 Task: Check the sale-to-list ratio of 2 full bathrooms in the last 1 year.
Action: Mouse moved to (1130, 249)
Screenshot: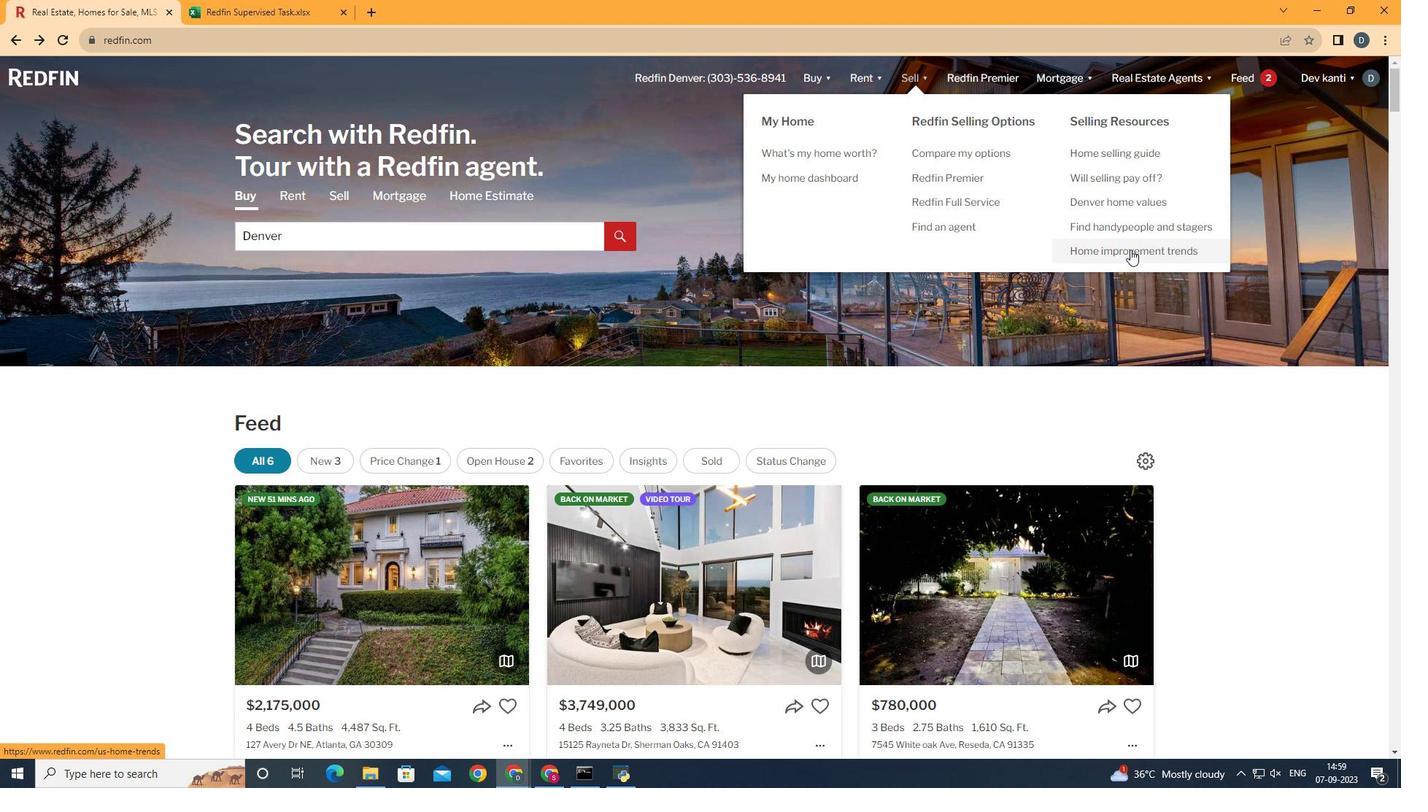 
Action: Mouse pressed left at (1130, 249)
Screenshot: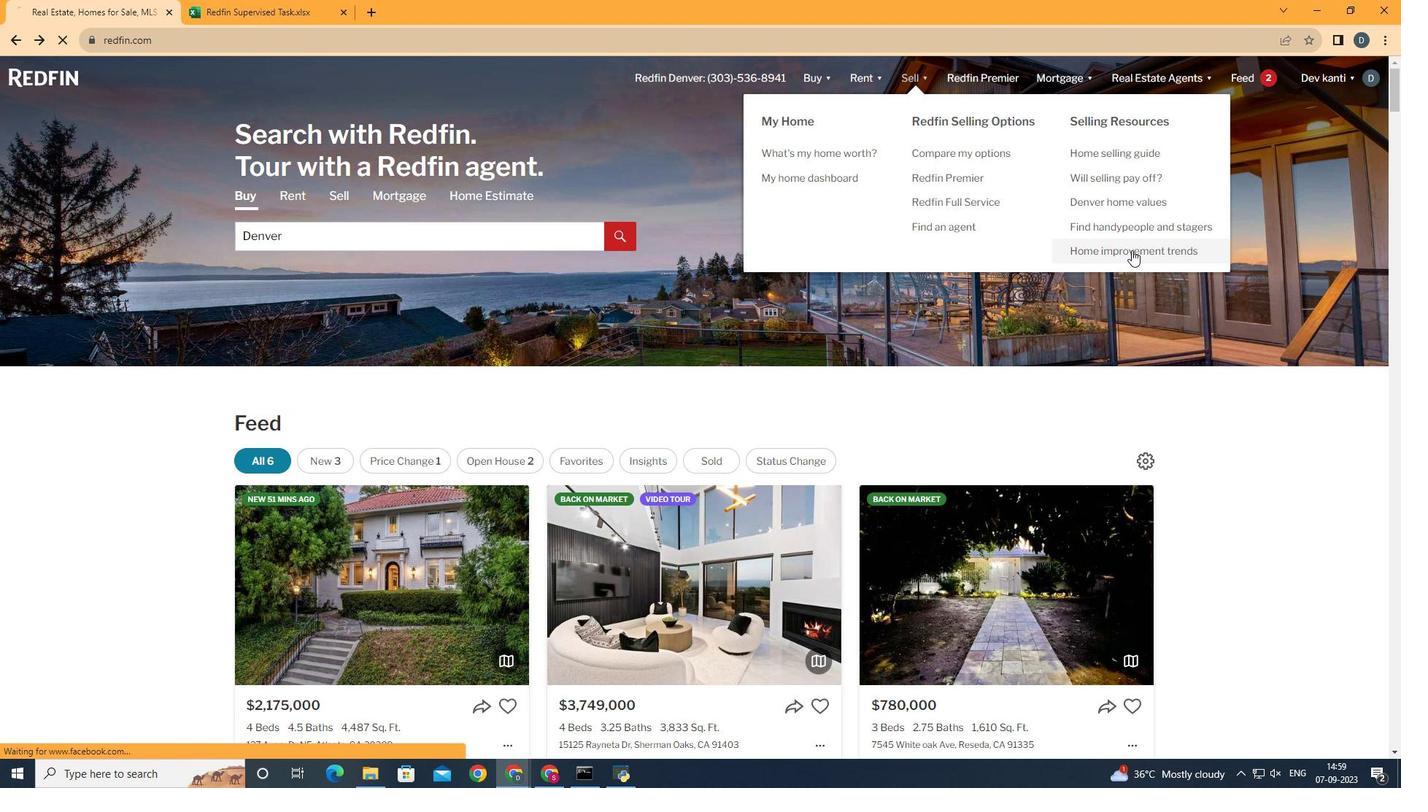 
Action: Mouse moved to (351, 278)
Screenshot: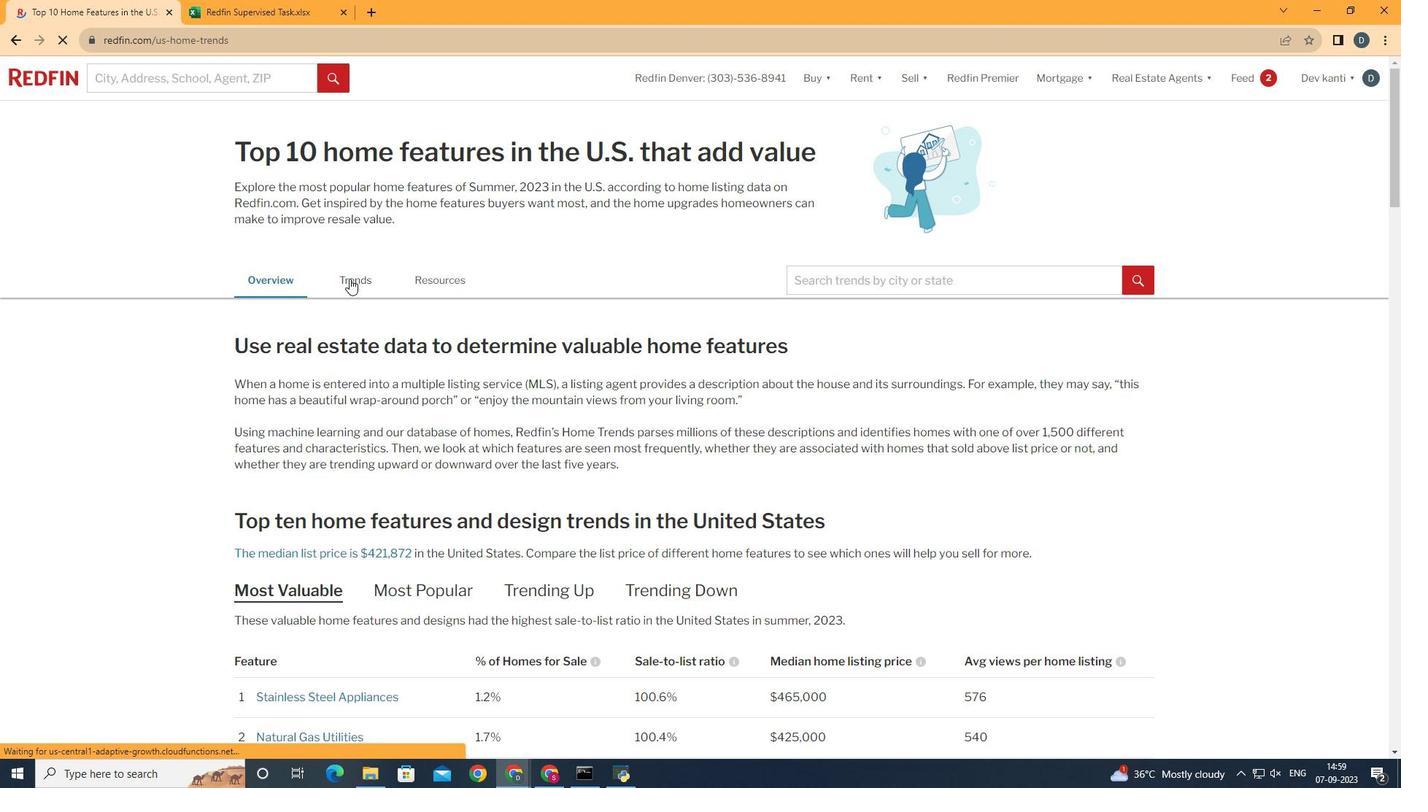 
Action: Mouse pressed left at (351, 278)
Screenshot: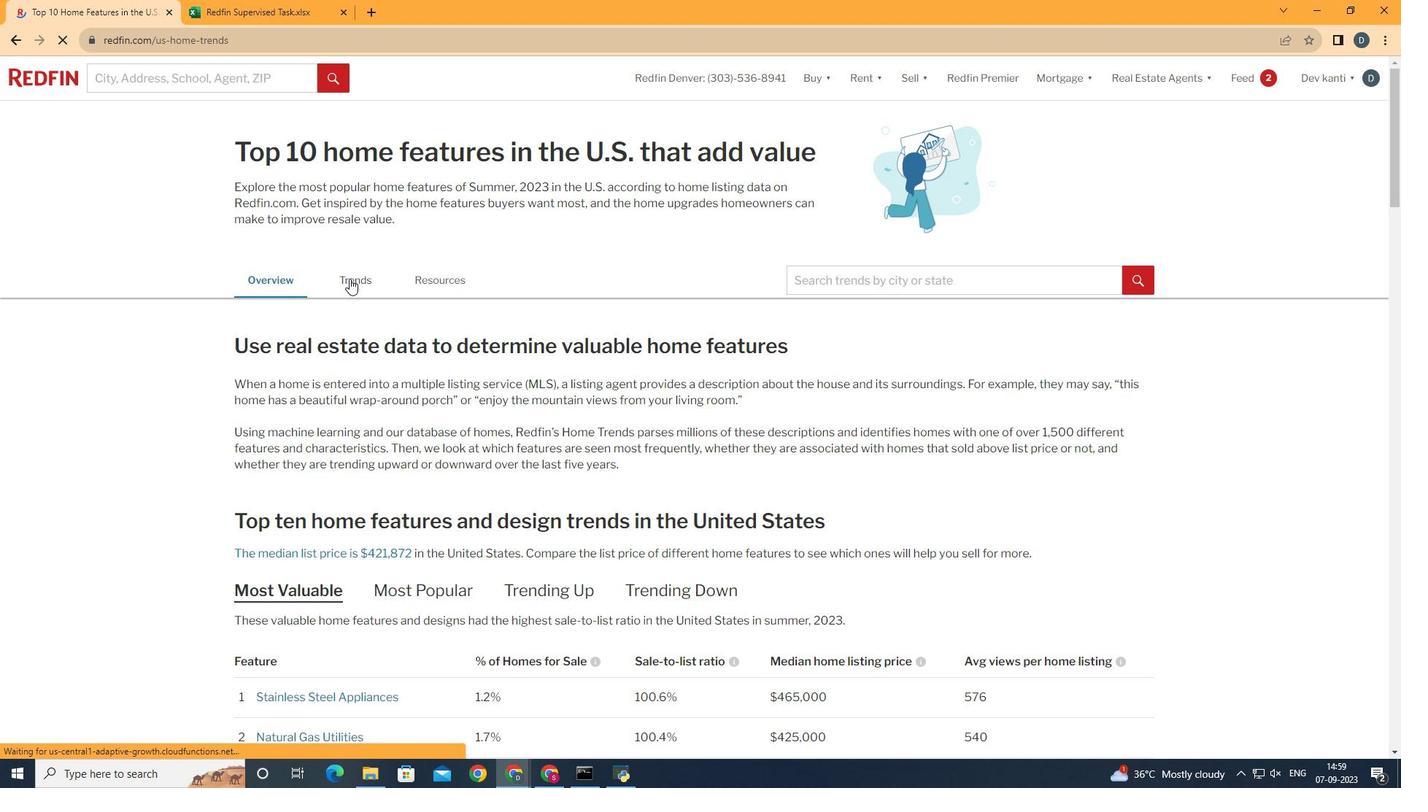 
Action: Mouse moved to (447, 356)
Screenshot: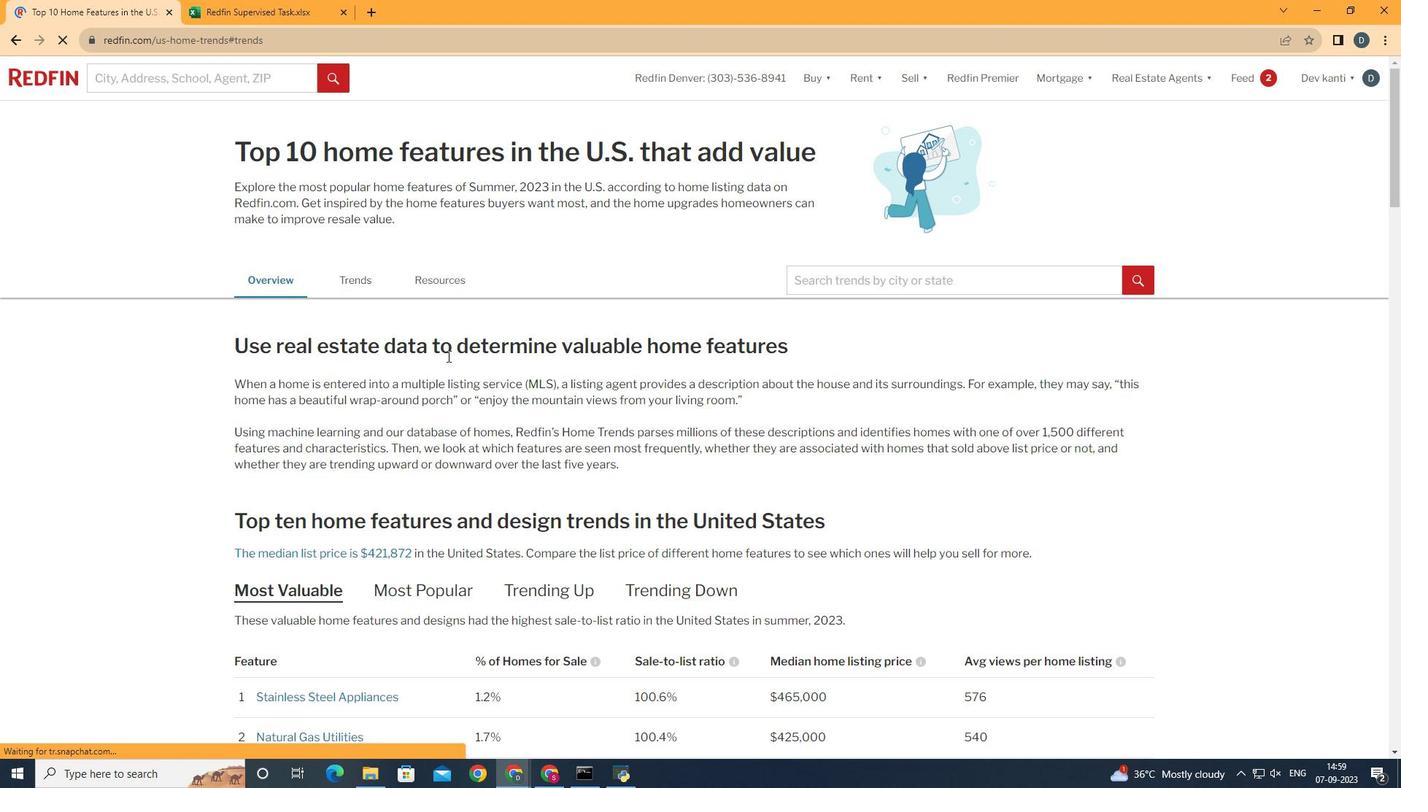 
Action: Mouse scrolled (447, 355) with delta (0, 0)
Screenshot: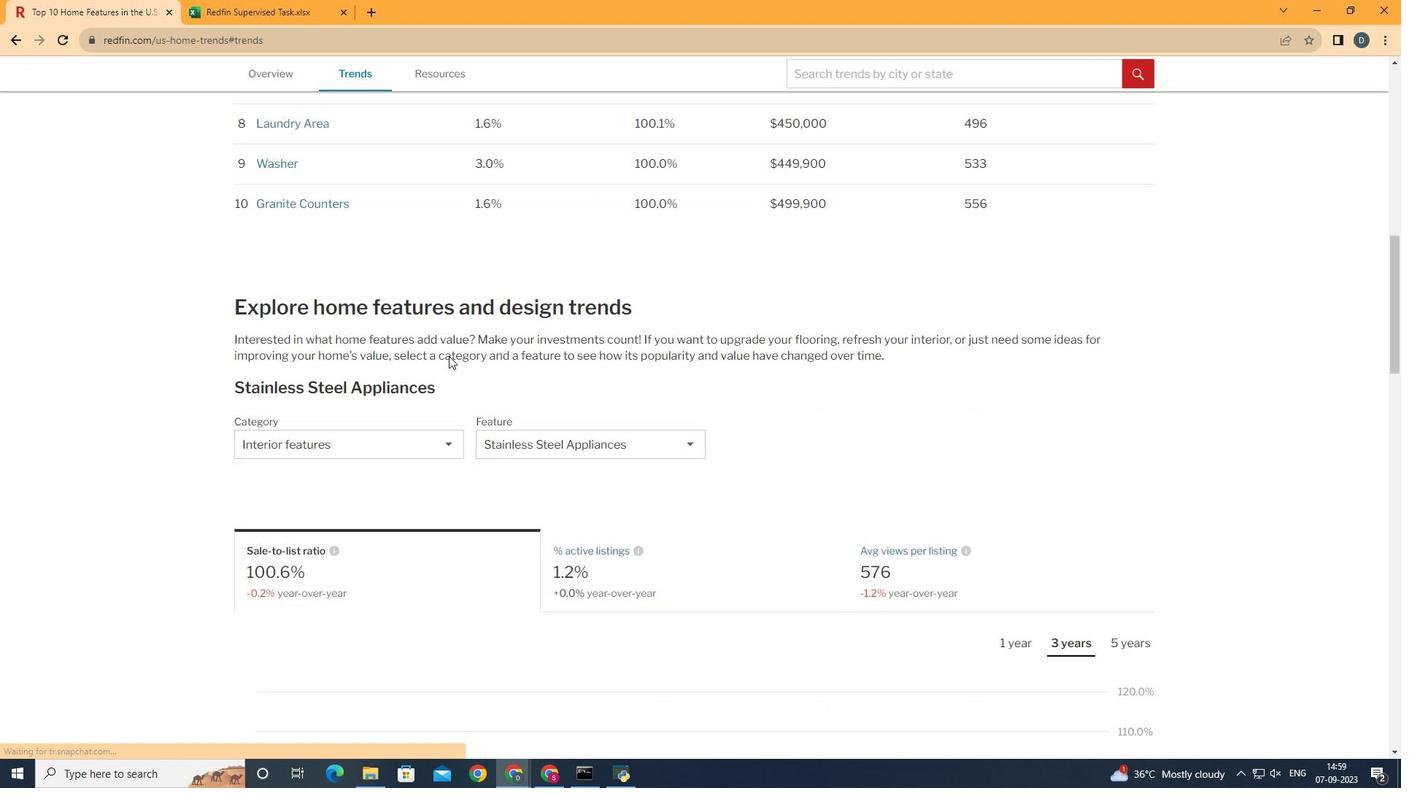 
Action: Mouse scrolled (447, 355) with delta (0, 0)
Screenshot: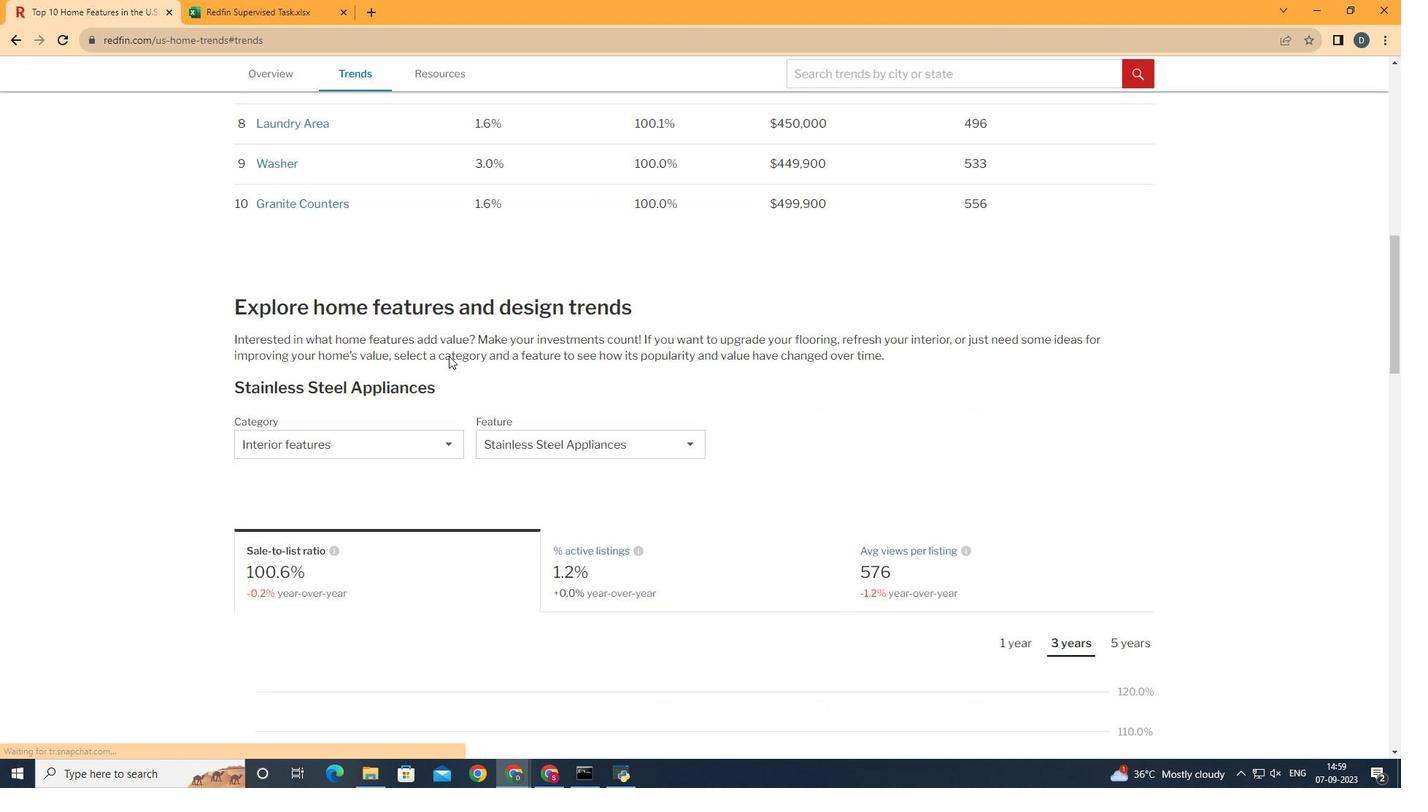 
Action: Mouse scrolled (447, 355) with delta (0, 0)
Screenshot: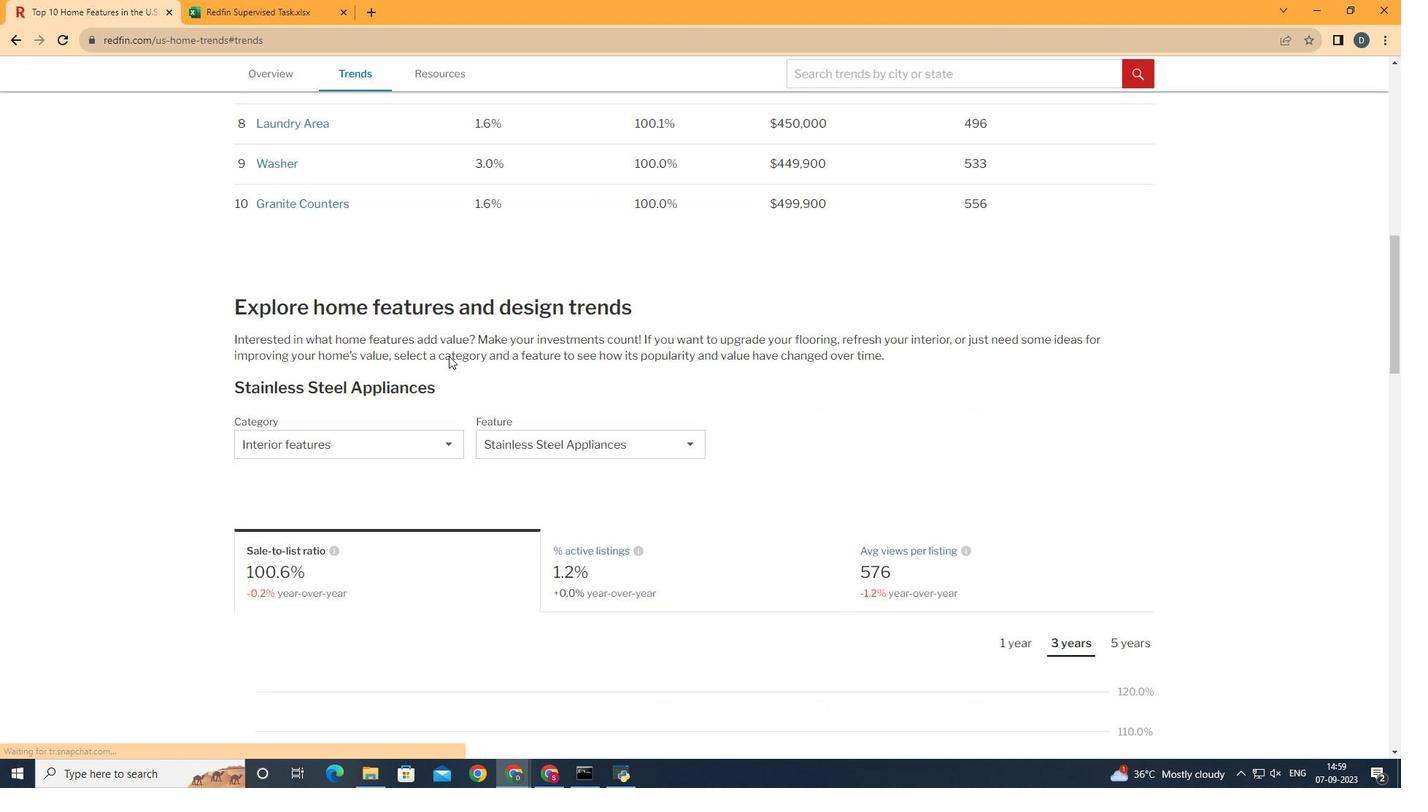 
Action: Mouse scrolled (447, 355) with delta (0, 0)
Screenshot: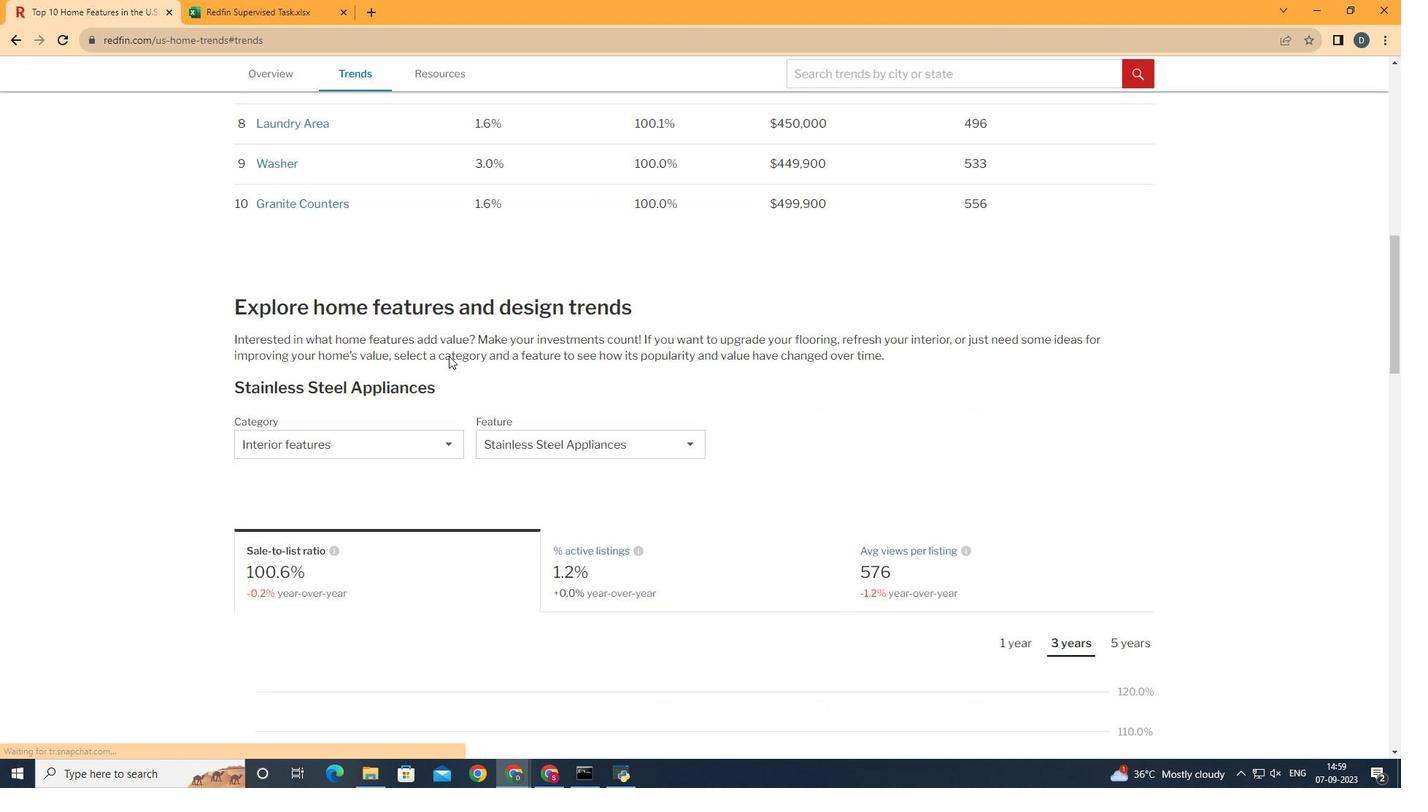
Action: Mouse scrolled (447, 355) with delta (0, 0)
Screenshot: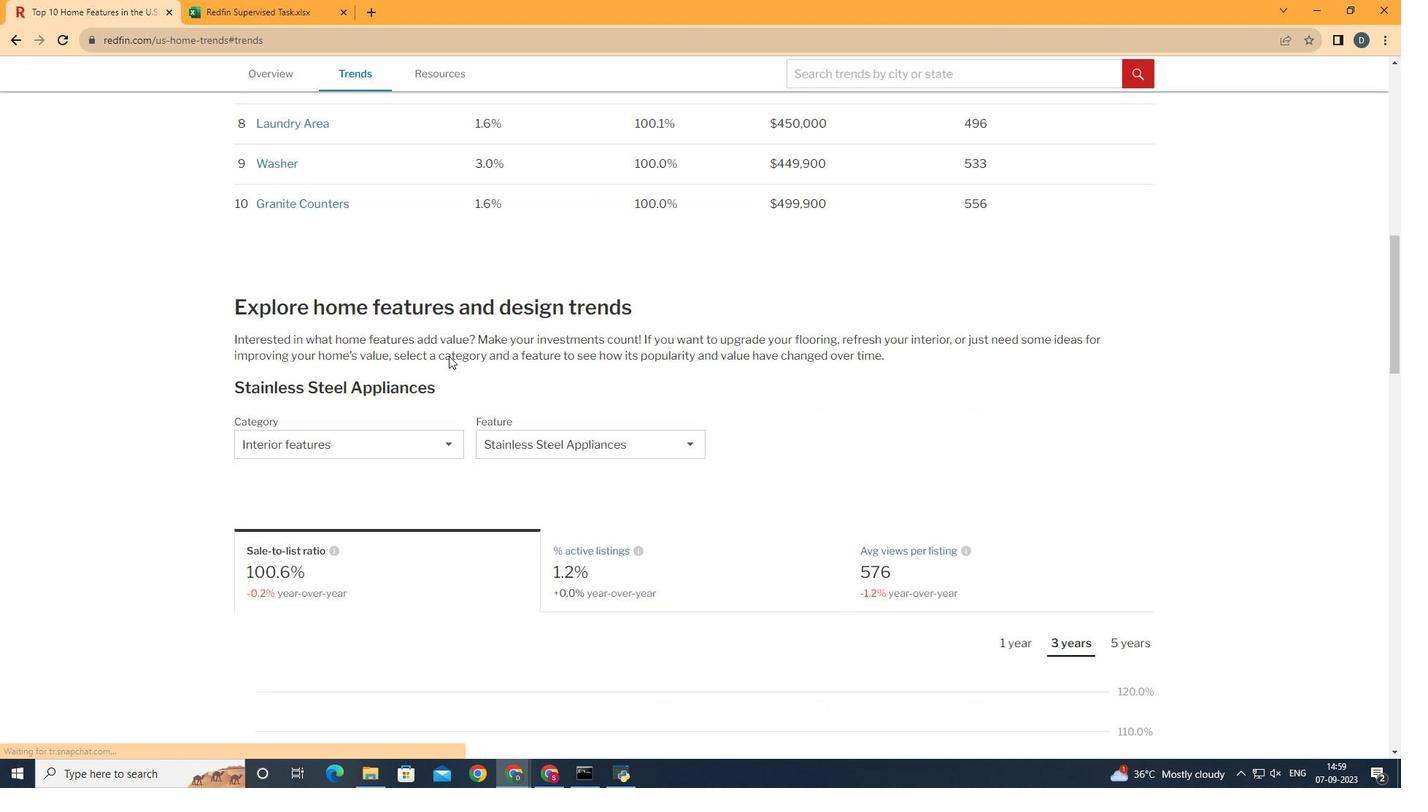 
Action: Mouse moved to (448, 356)
Screenshot: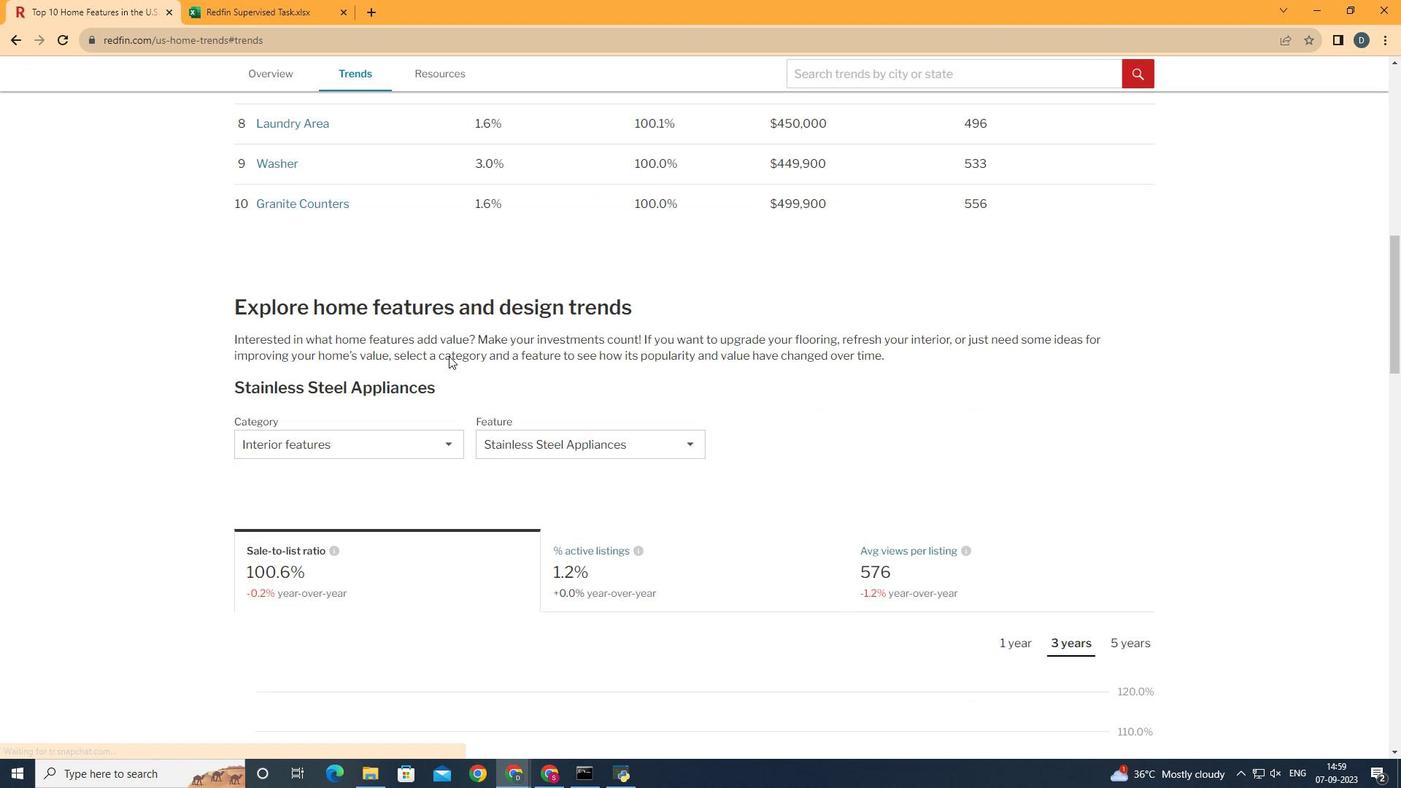 
Action: Mouse scrolled (448, 355) with delta (0, 0)
Screenshot: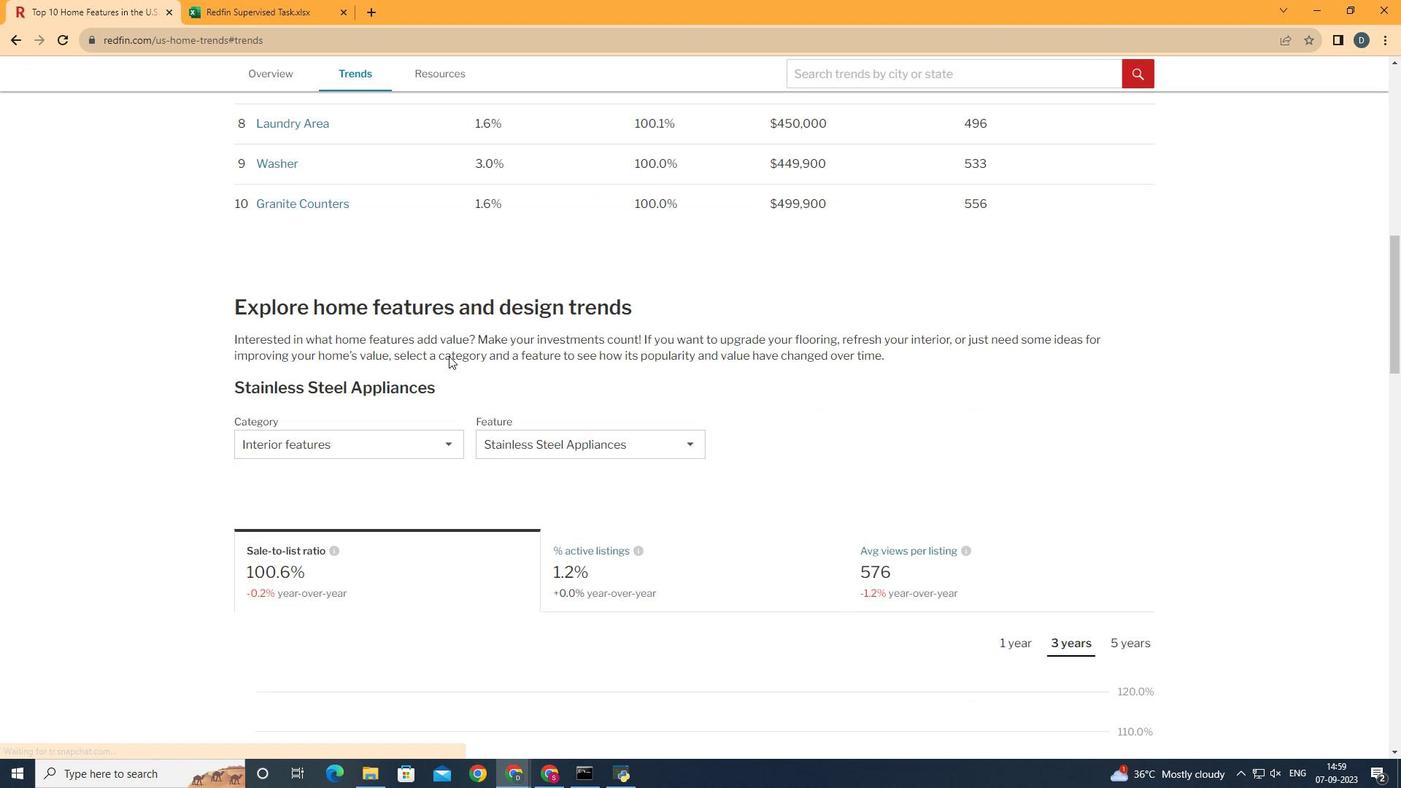 
Action: Mouse moved to (402, 440)
Screenshot: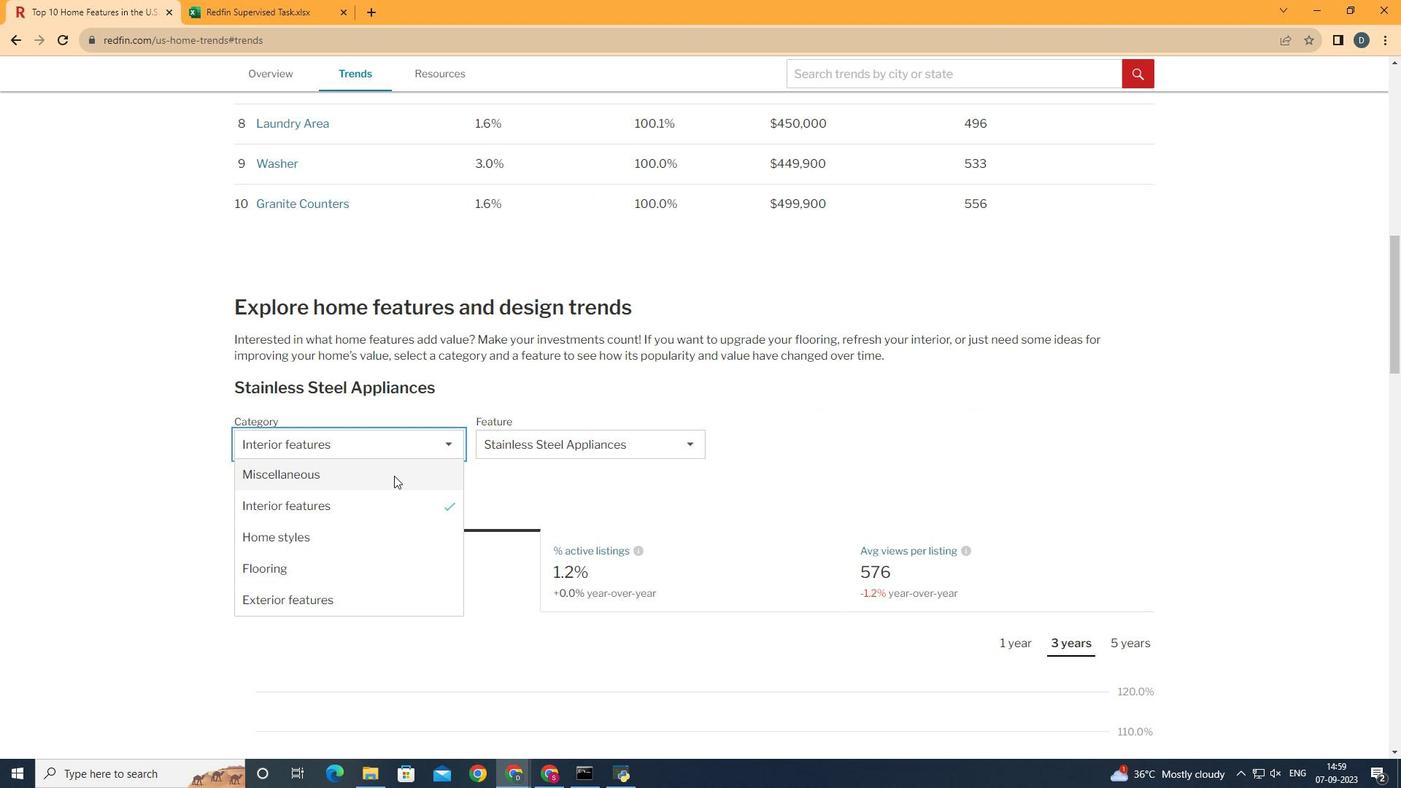 
Action: Mouse pressed left at (402, 440)
Screenshot: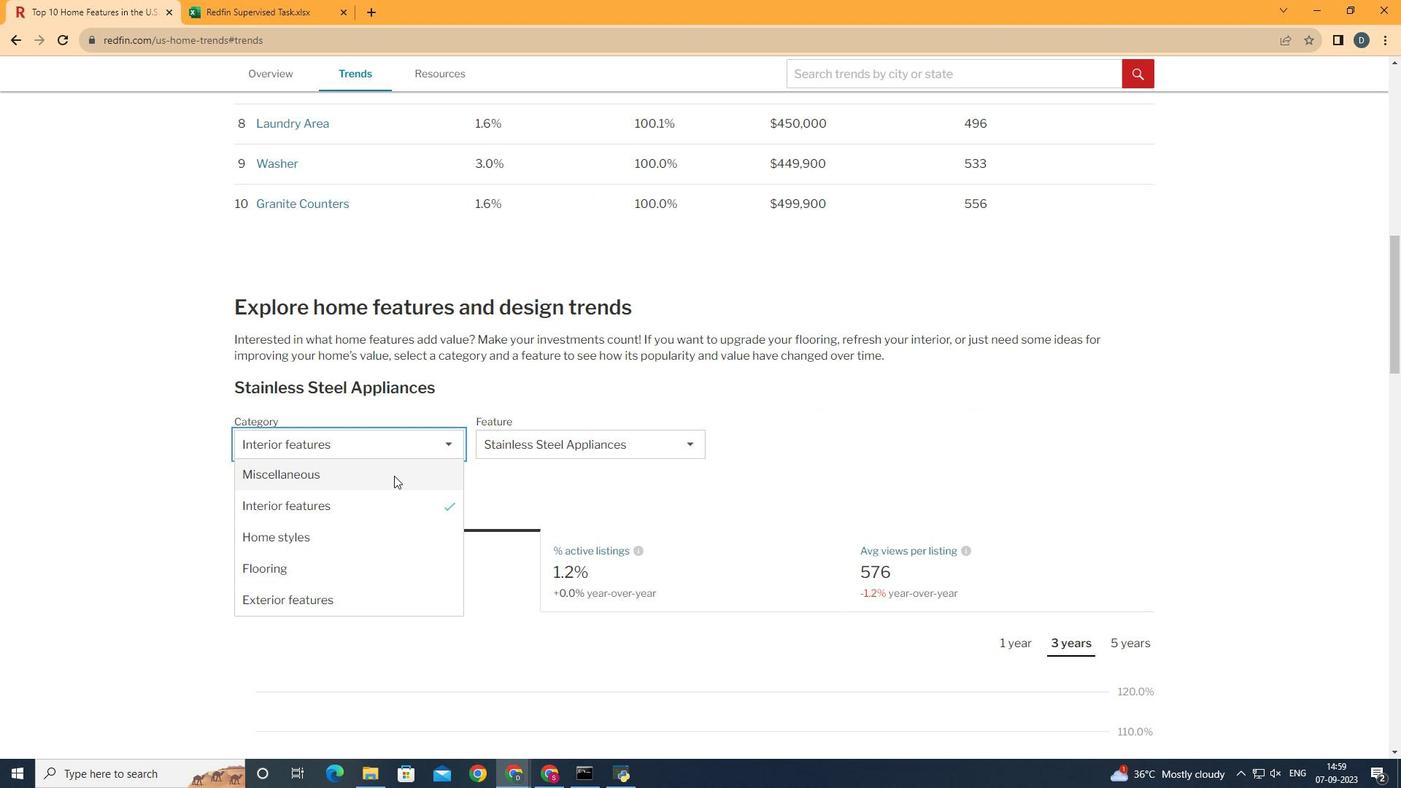 
Action: Mouse moved to (383, 515)
Screenshot: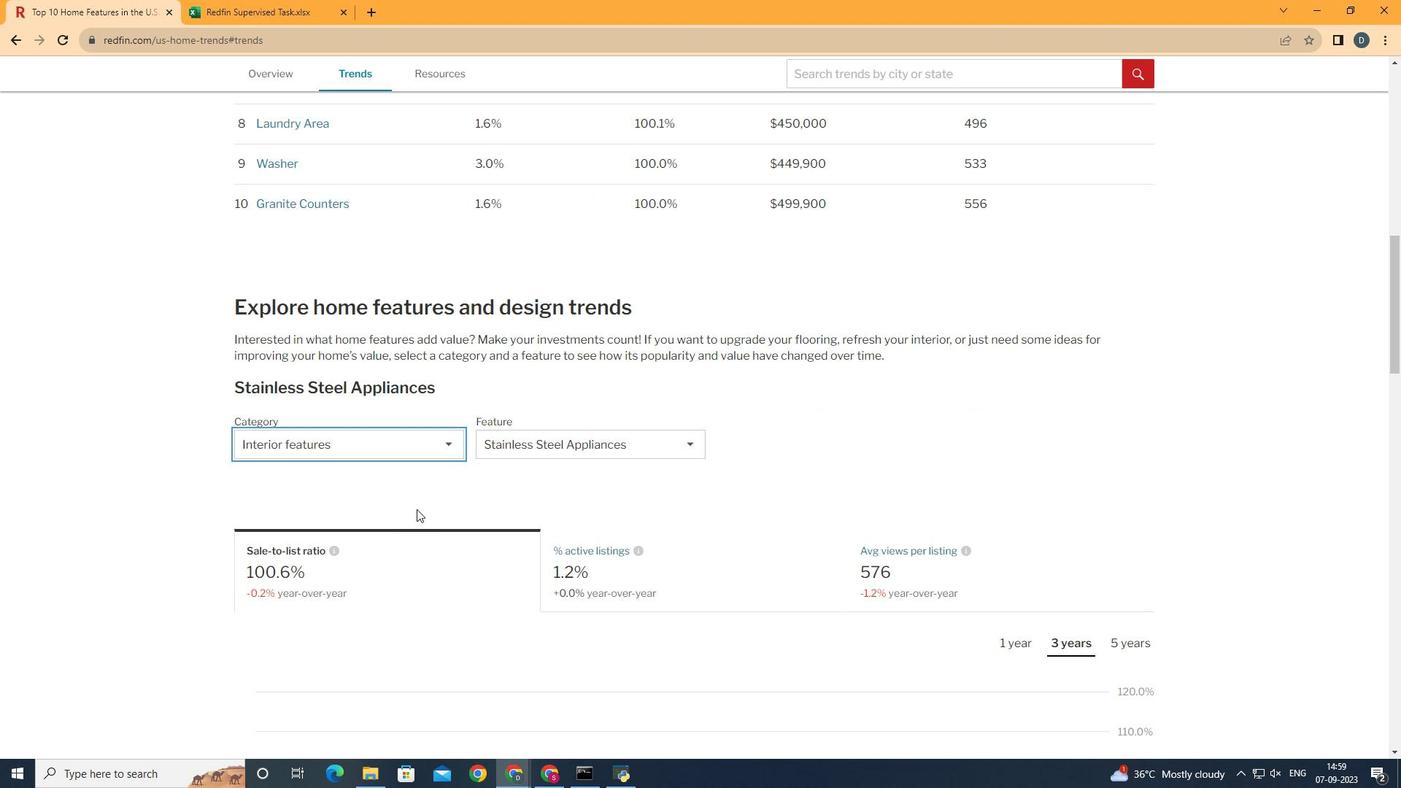 
Action: Mouse pressed left at (383, 515)
Screenshot: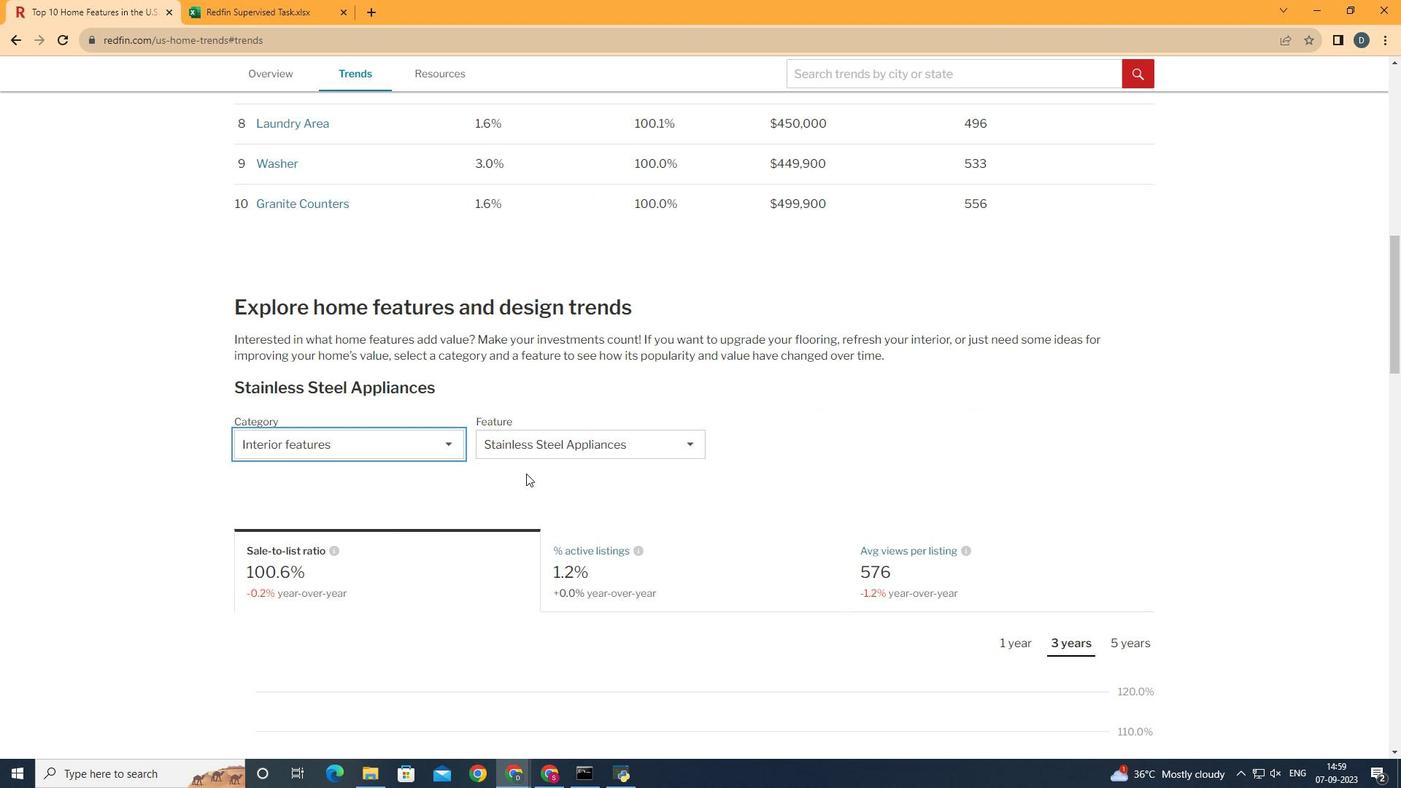 
Action: Mouse moved to (554, 460)
Screenshot: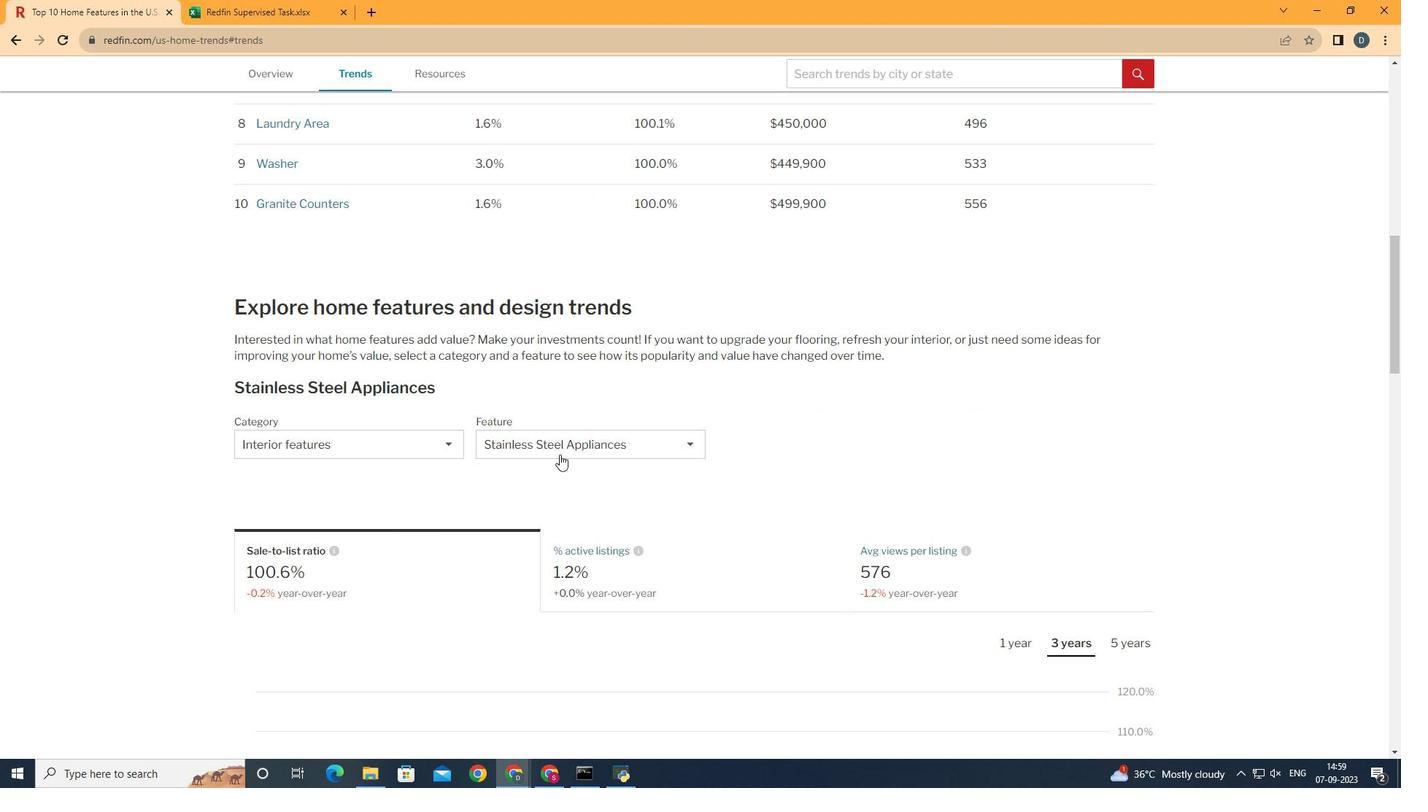
Action: Mouse pressed left at (554, 460)
Screenshot: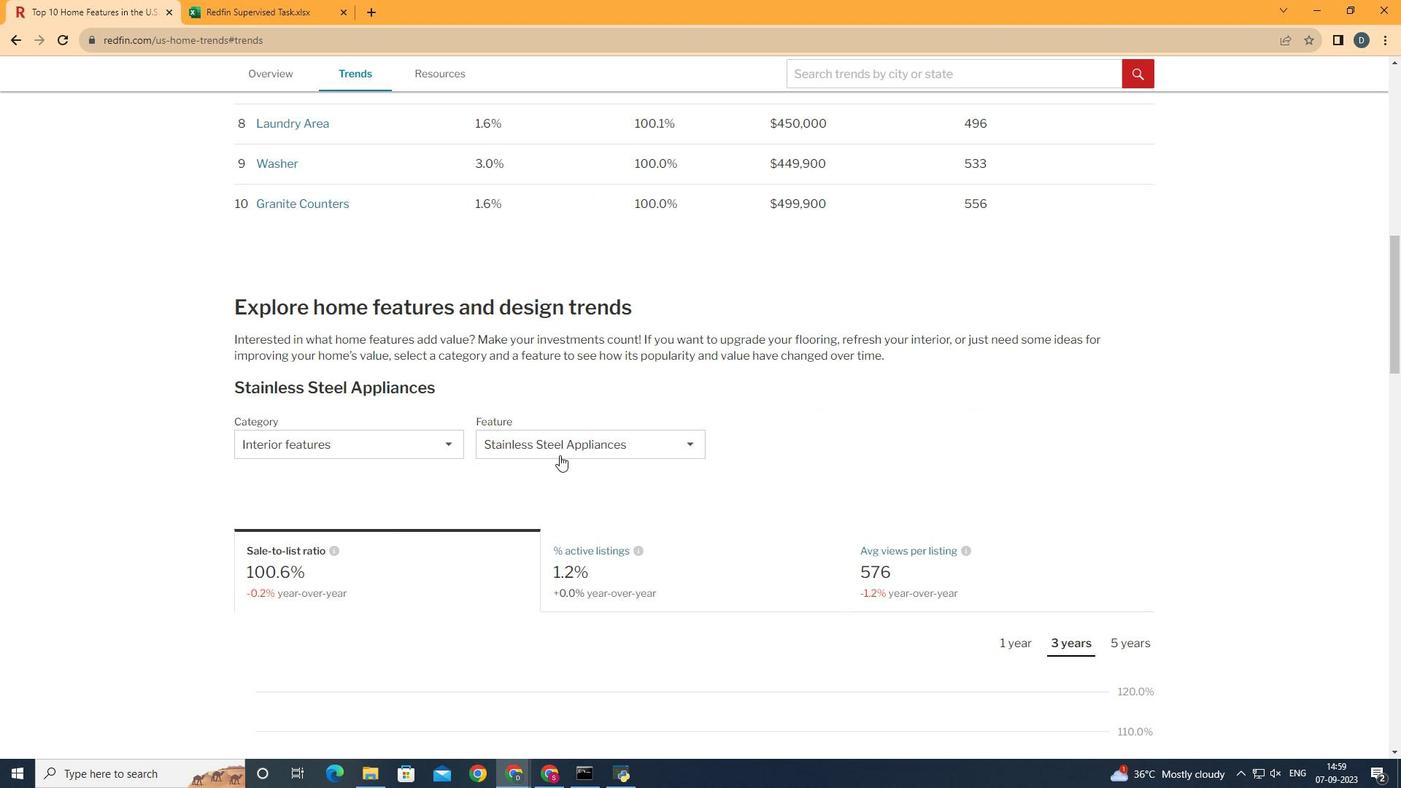 
Action: Mouse moved to (559, 455)
Screenshot: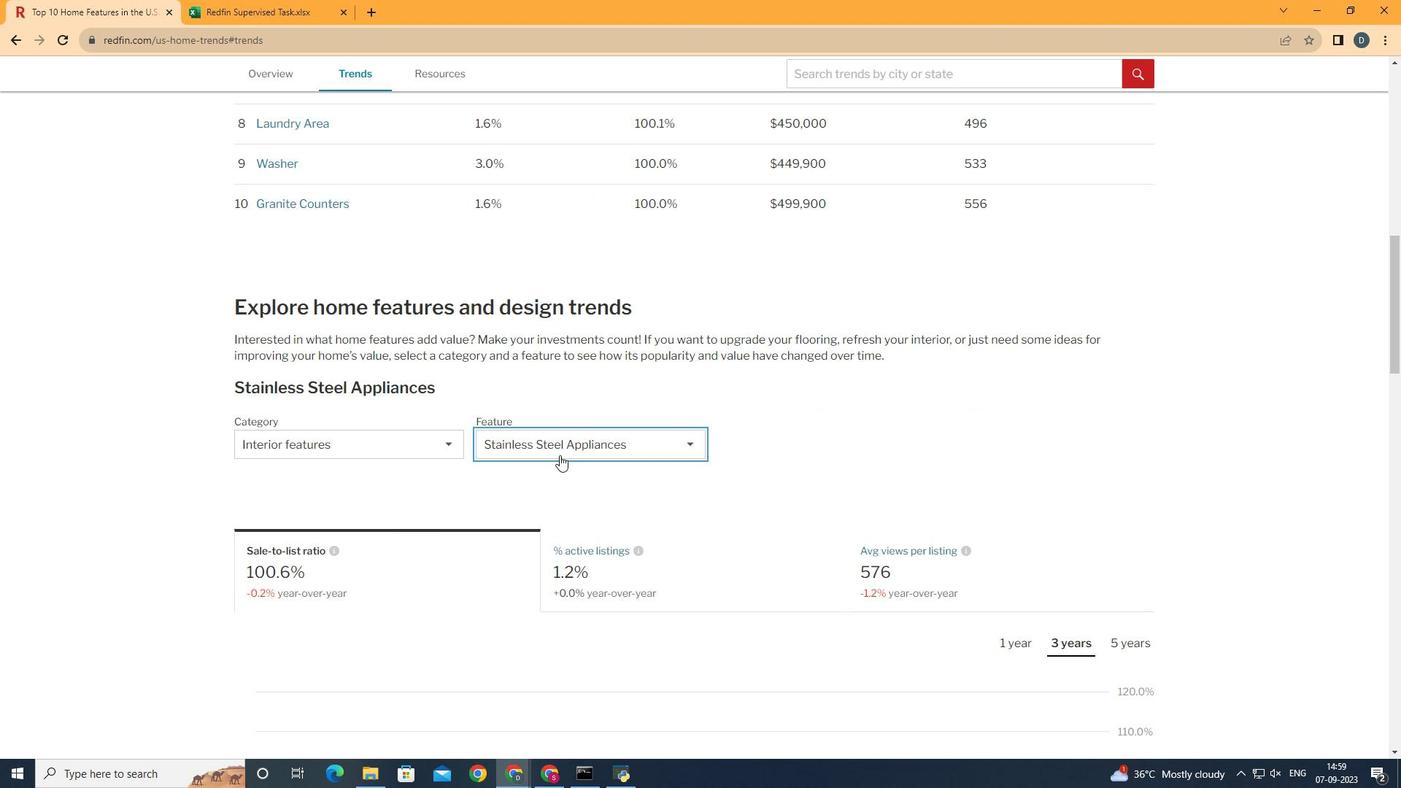 
Action: Mouse pressed left at (559, 455)
Screenshot: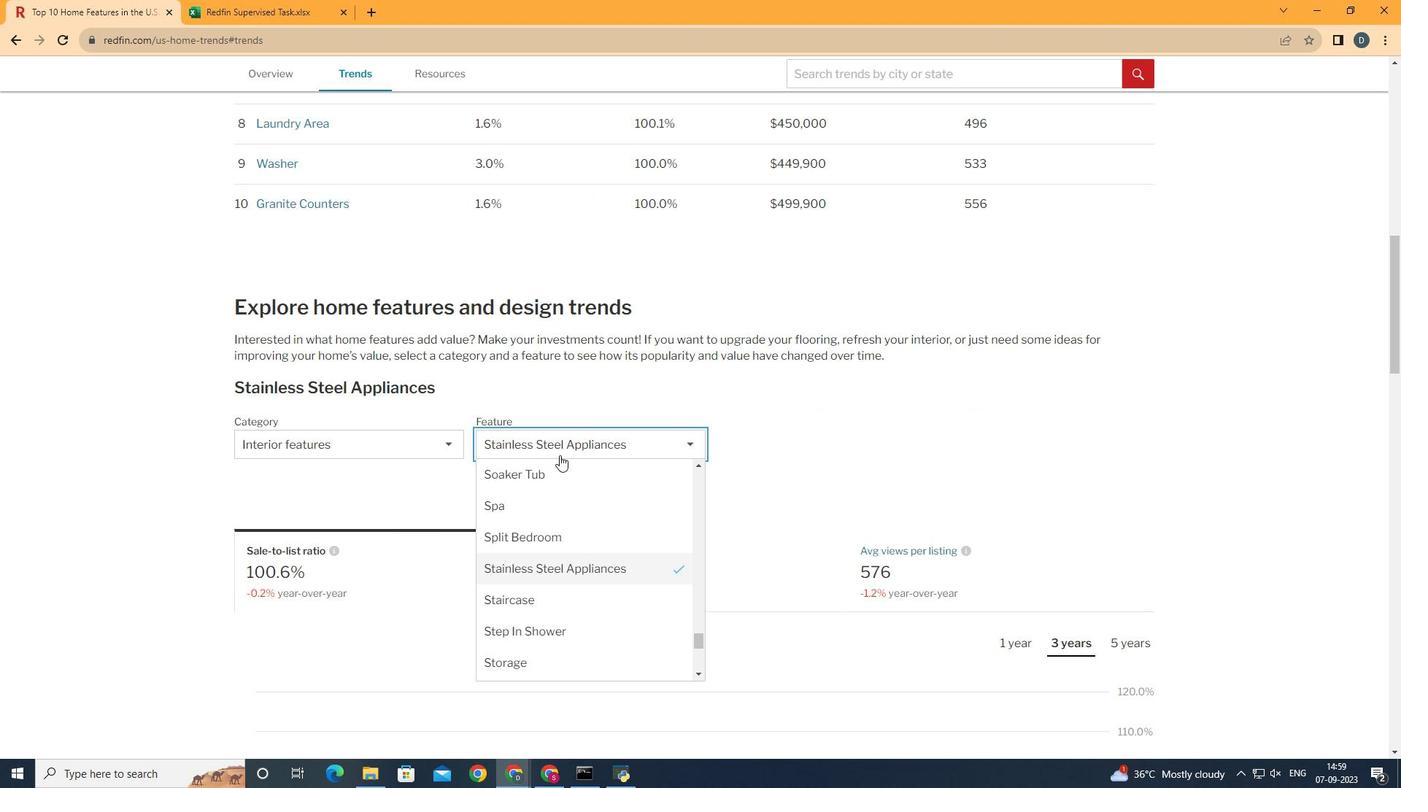 
Action: Mouse moved to (695, 635)
Screenshot: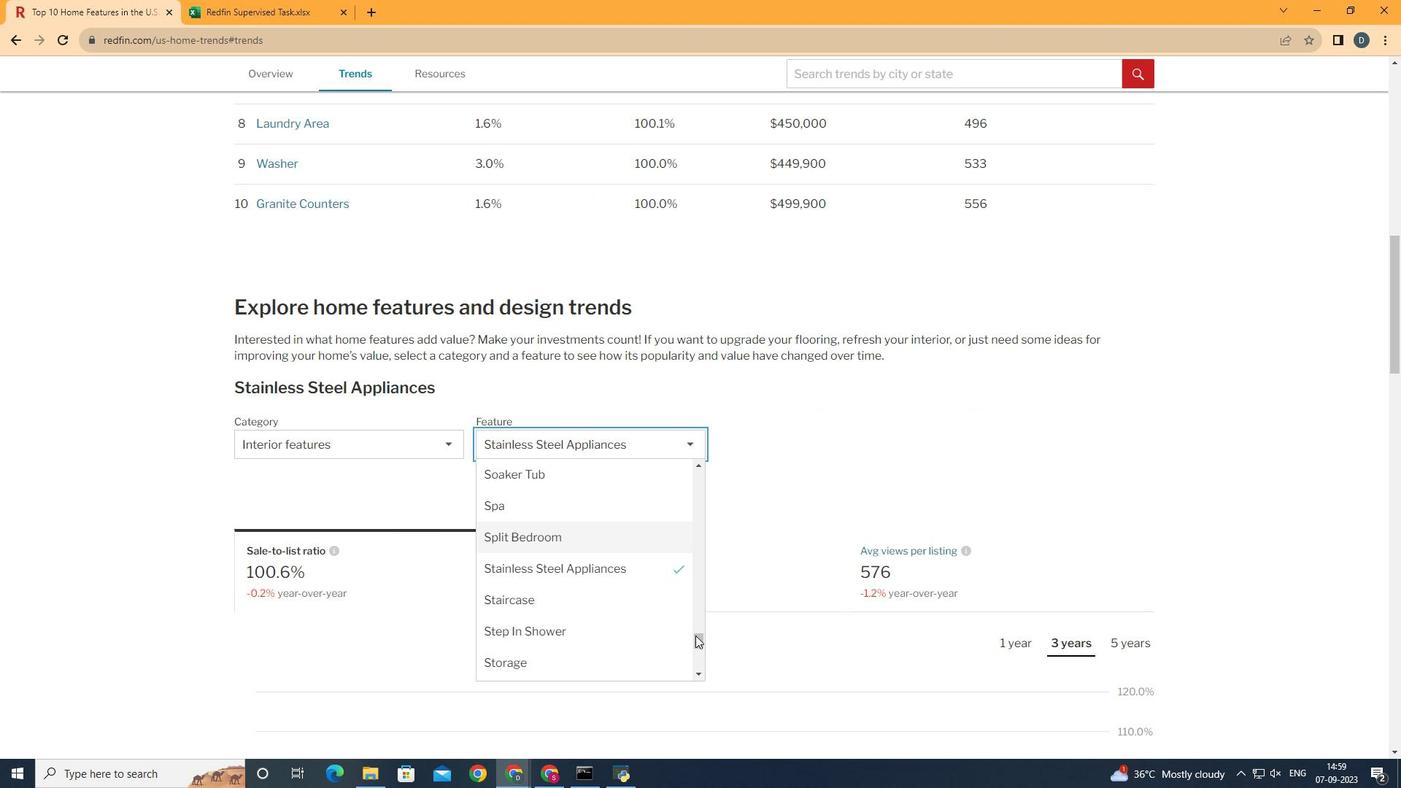 
Action: Mouse pressed left at (695, 635)
Screenshot: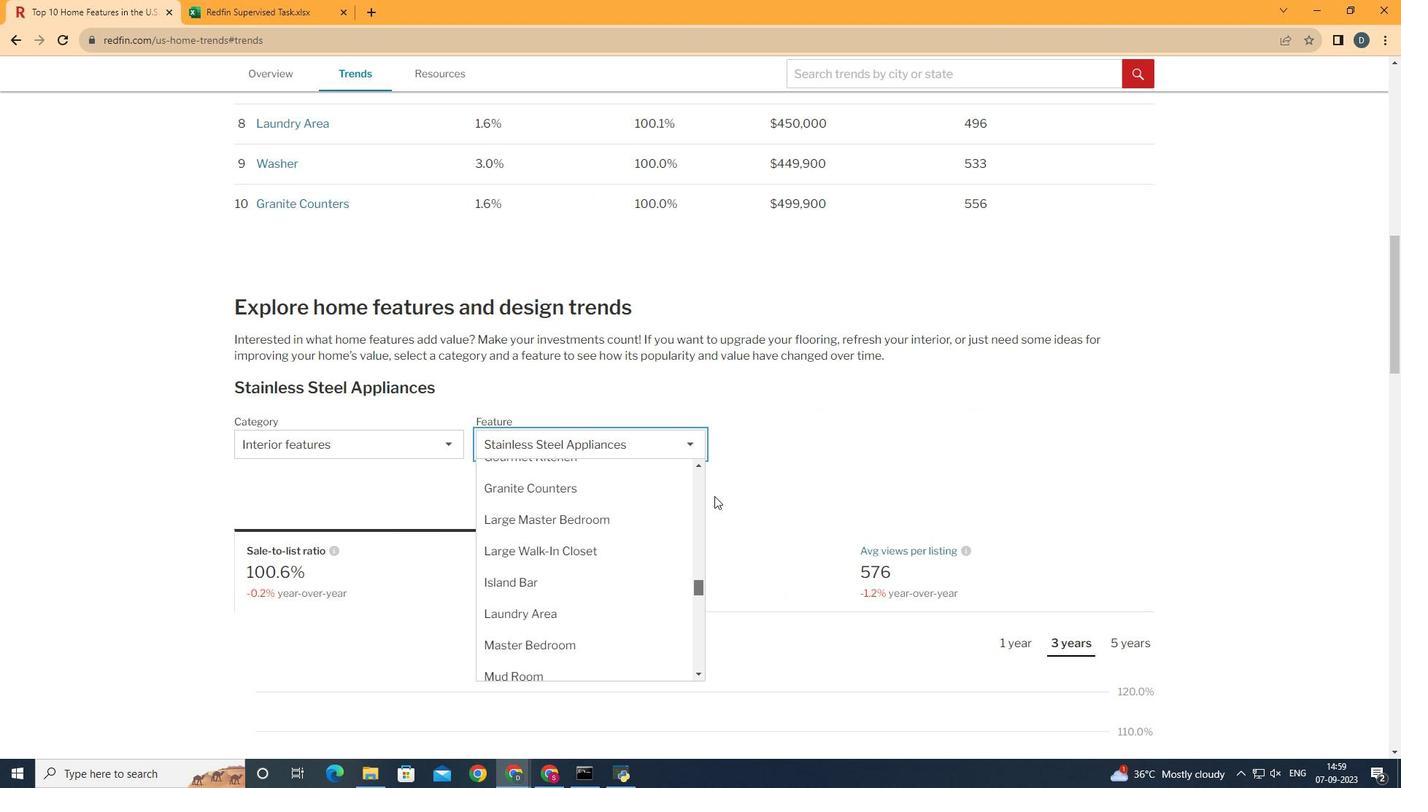 
Action: Mouse moved to (613, 652)
Screenshot: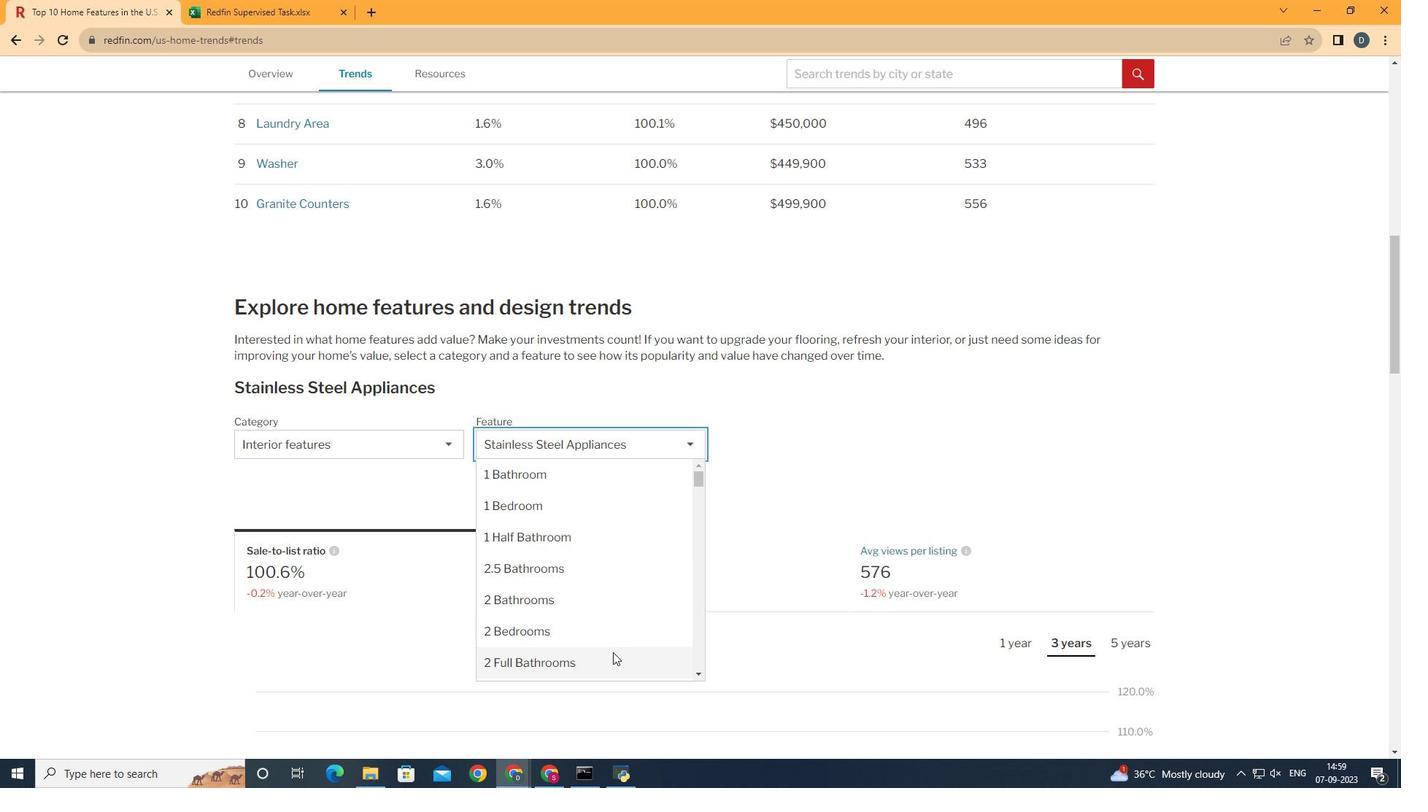 
Action: Mouse pressed left at (613, 652)
Screenshot: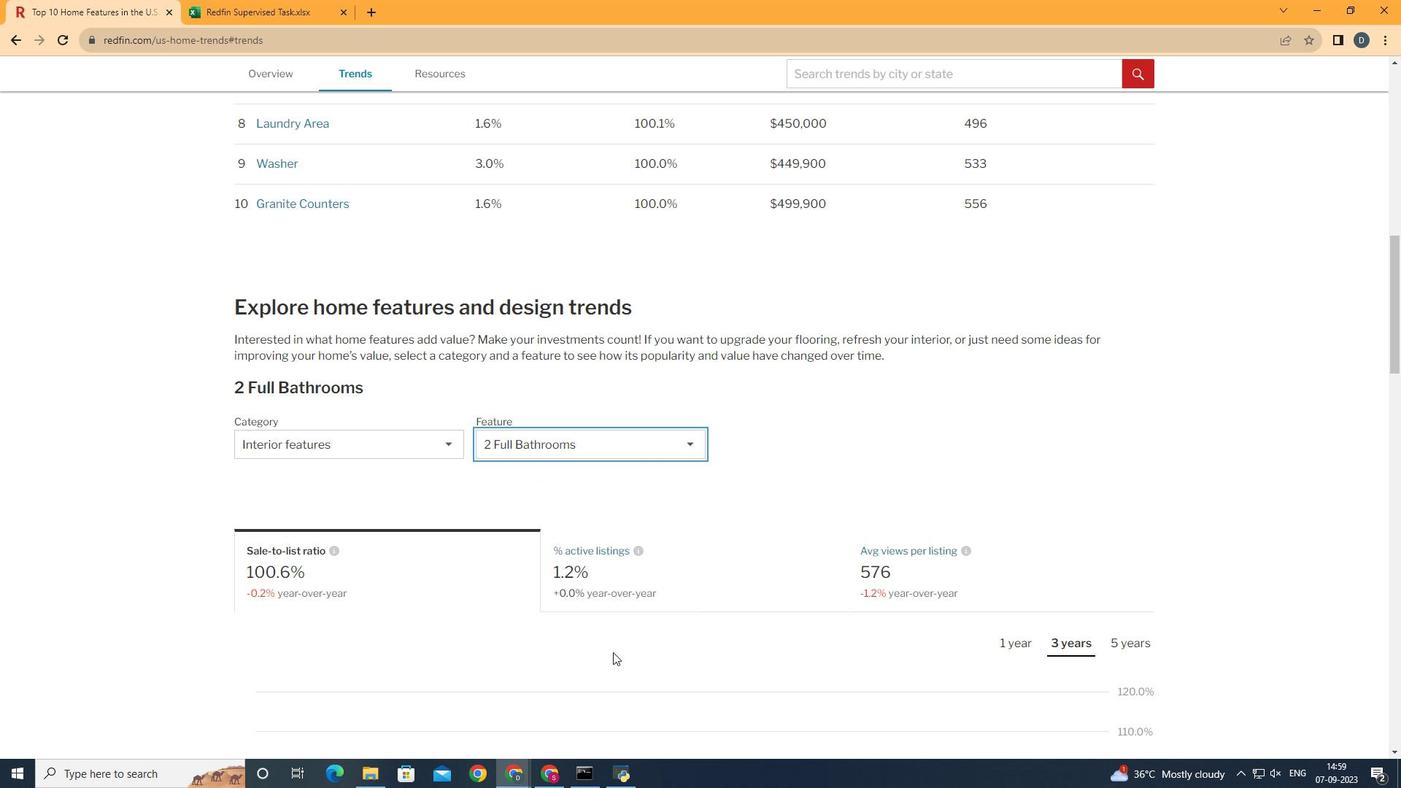 
Action: Mouse moved to (484, 575)
Screenshot: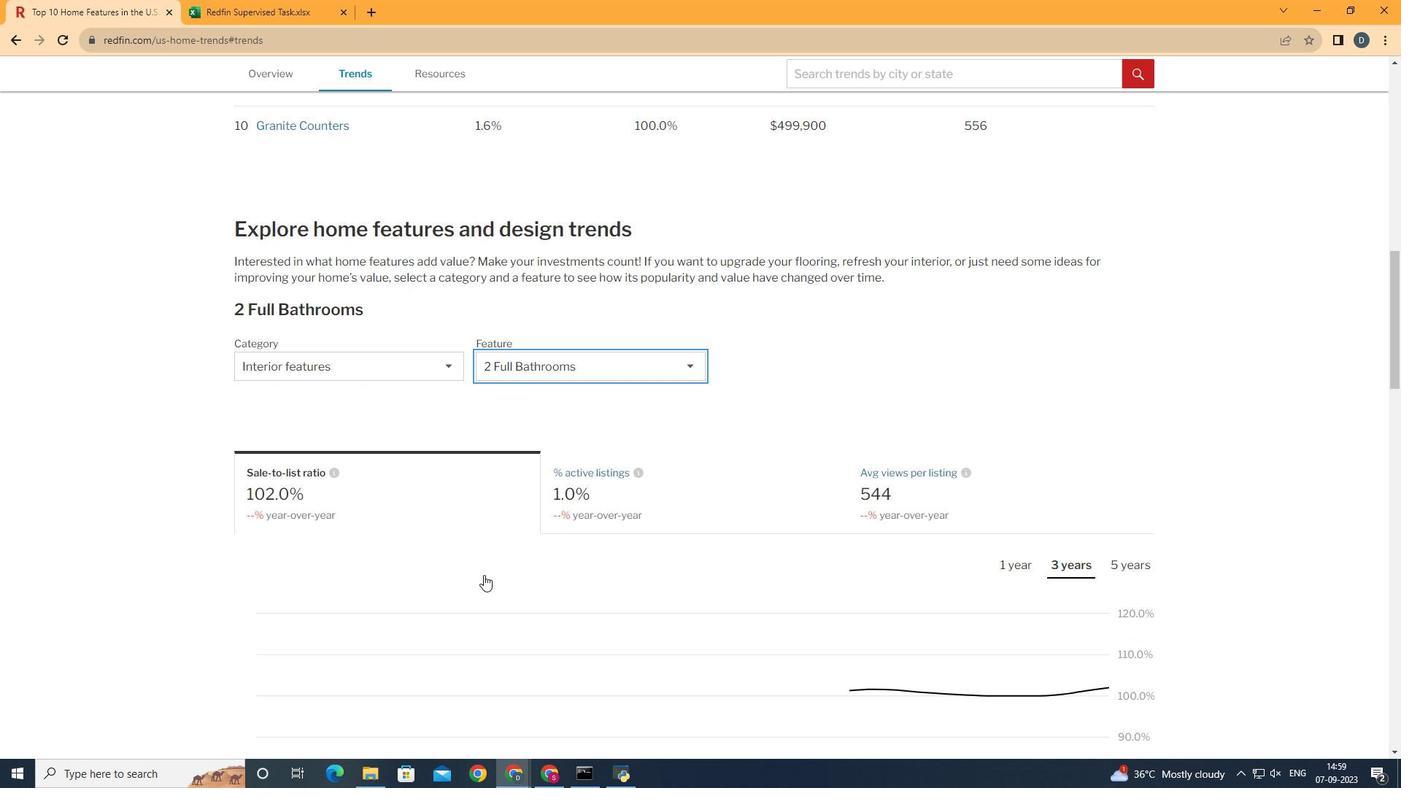 
Action: Mouse scrolled (484, 574) with delta (0, 0)
Screenshot: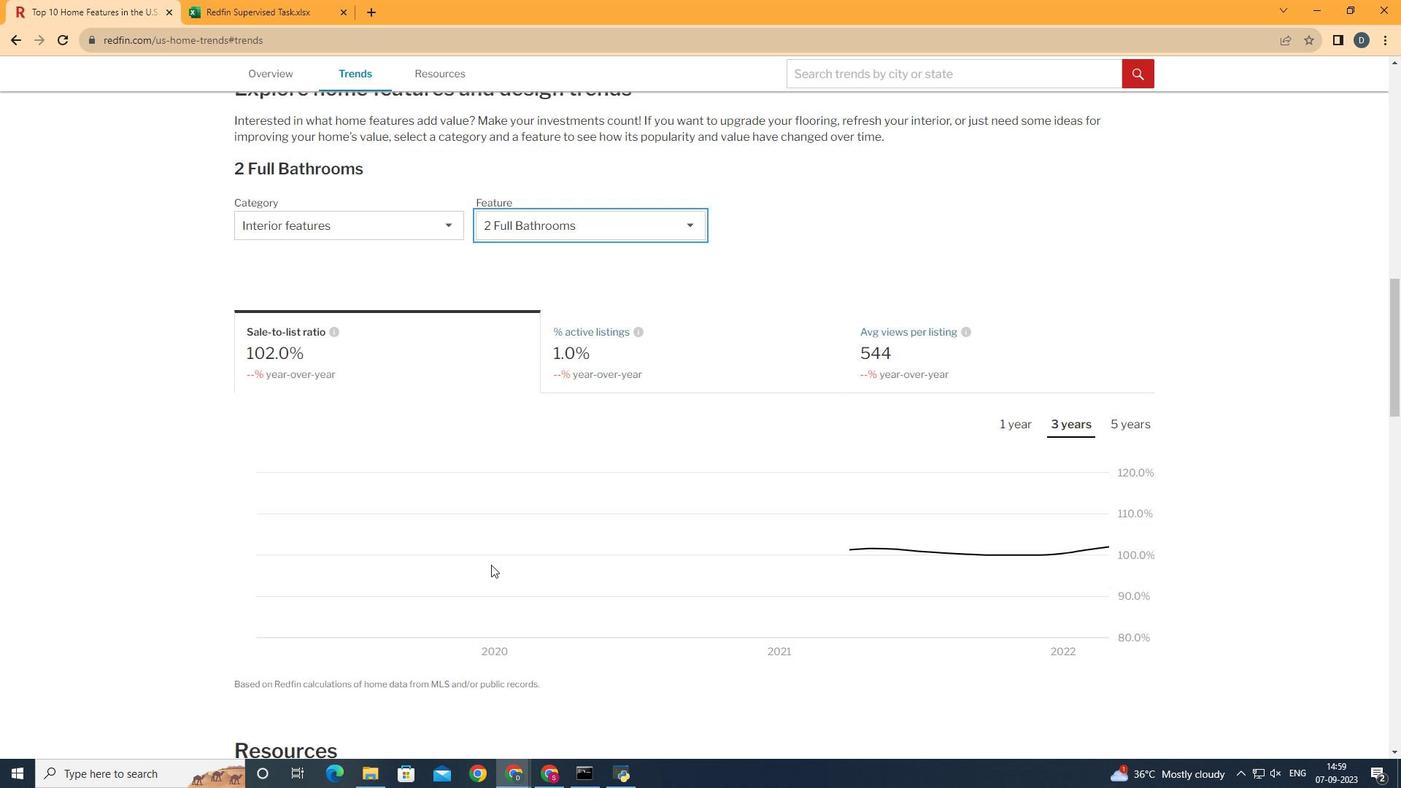 
Action: Mouse scrolled (484, 574) with delta (0, 0)
Screenshot: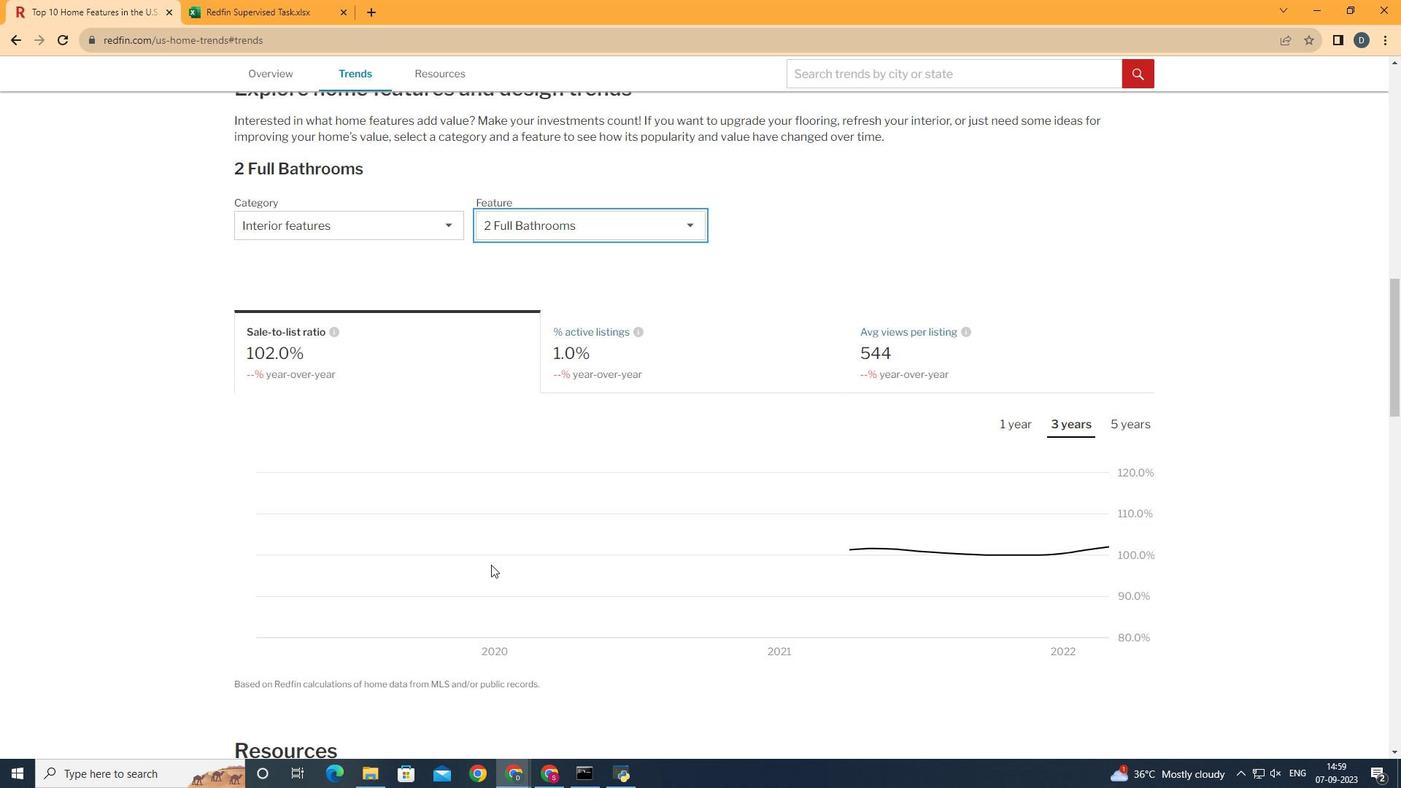 
Action: Mouse scrolled (484, 574) with delta (0, 0)
Screenshot: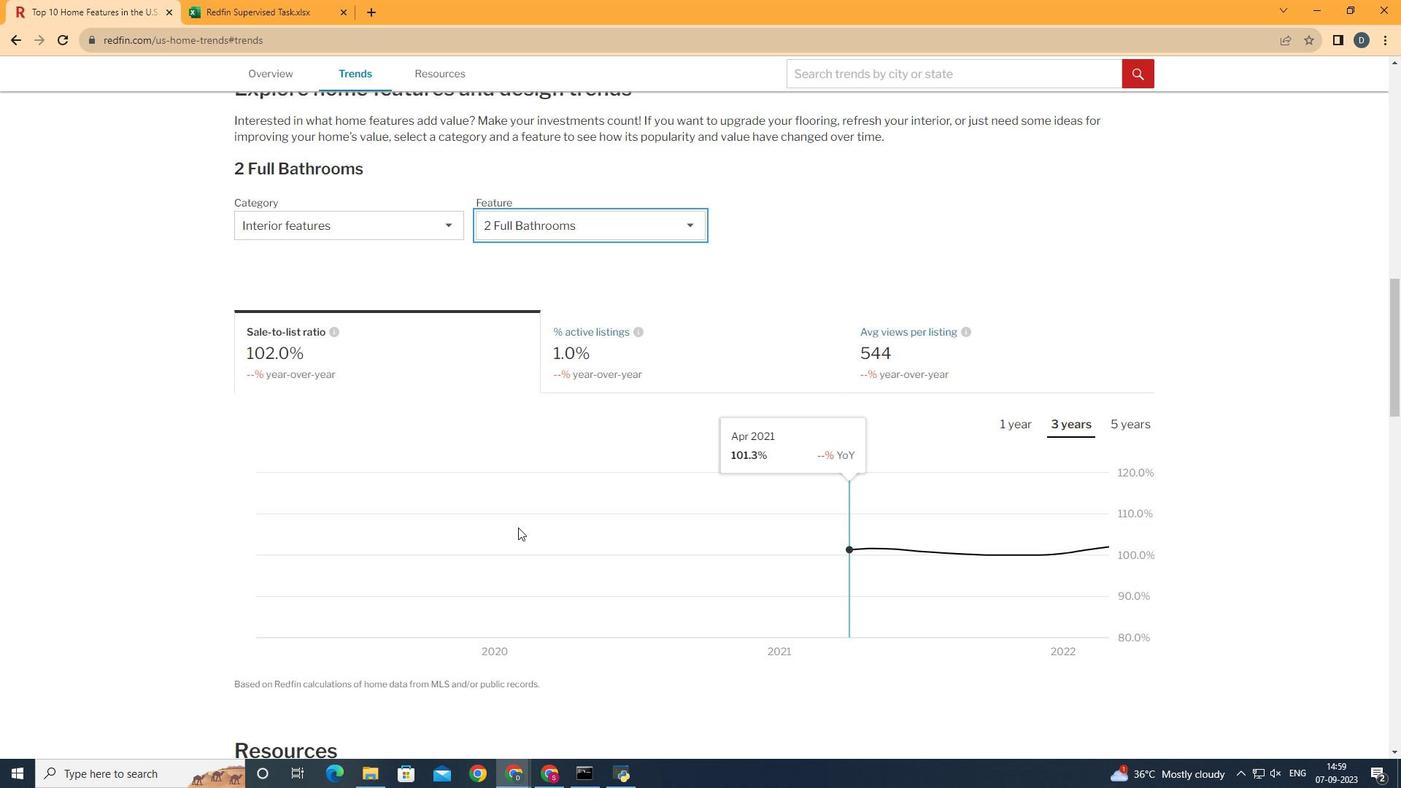
Action: Mouse moved to (1020, 424)
Screenshot: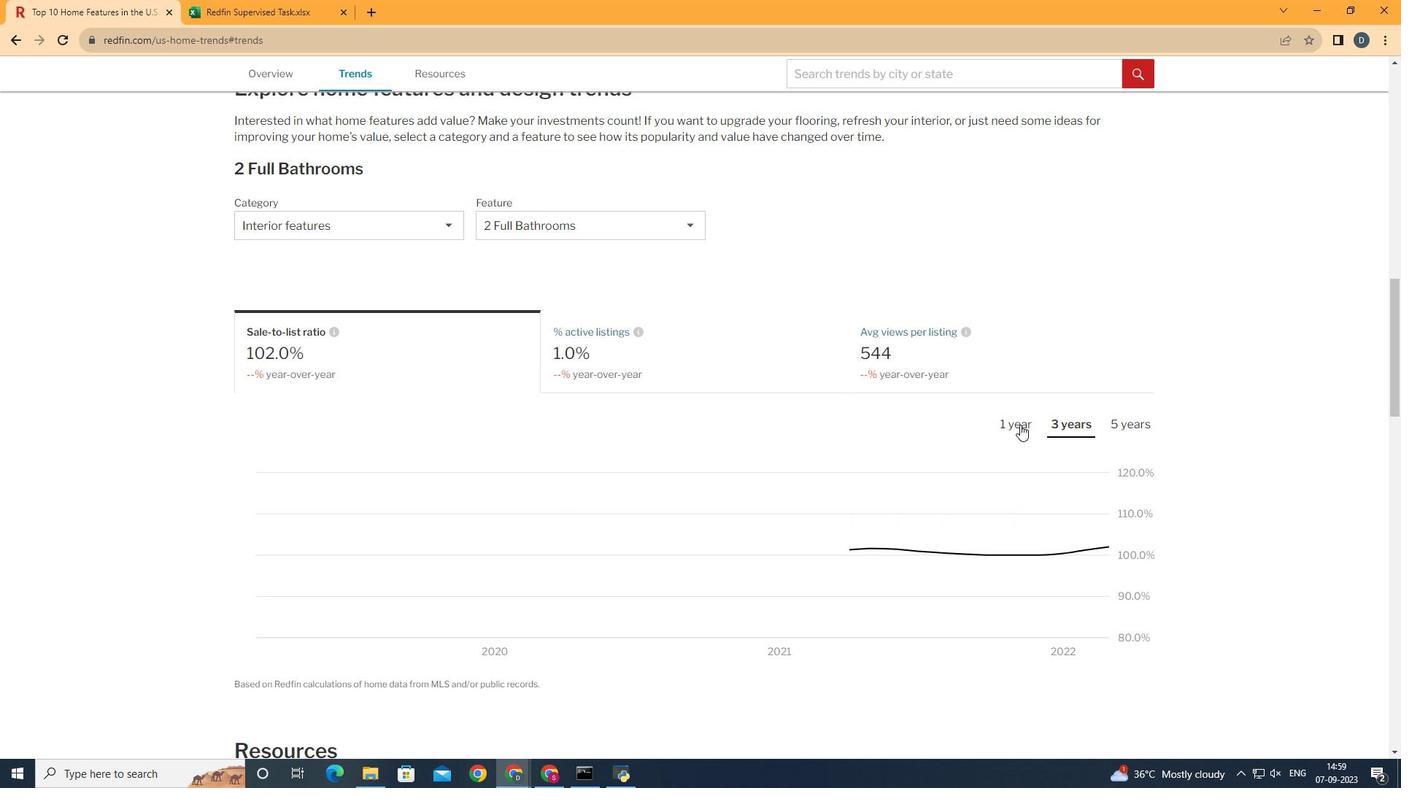
Action: Mouse pressed left at (1020, 424)
Screenshot: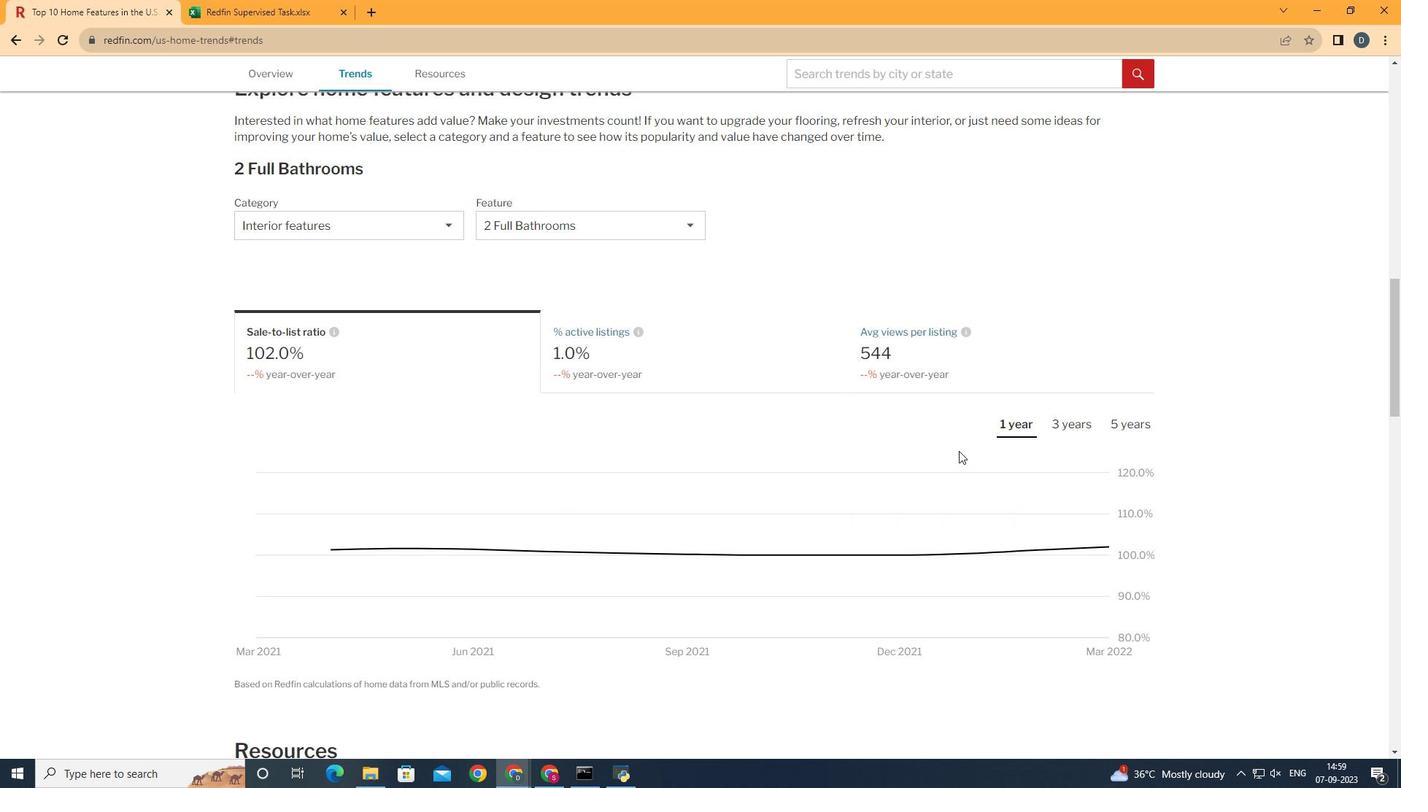 
Action: Mouse moved to (1086, 563)
Screenshot: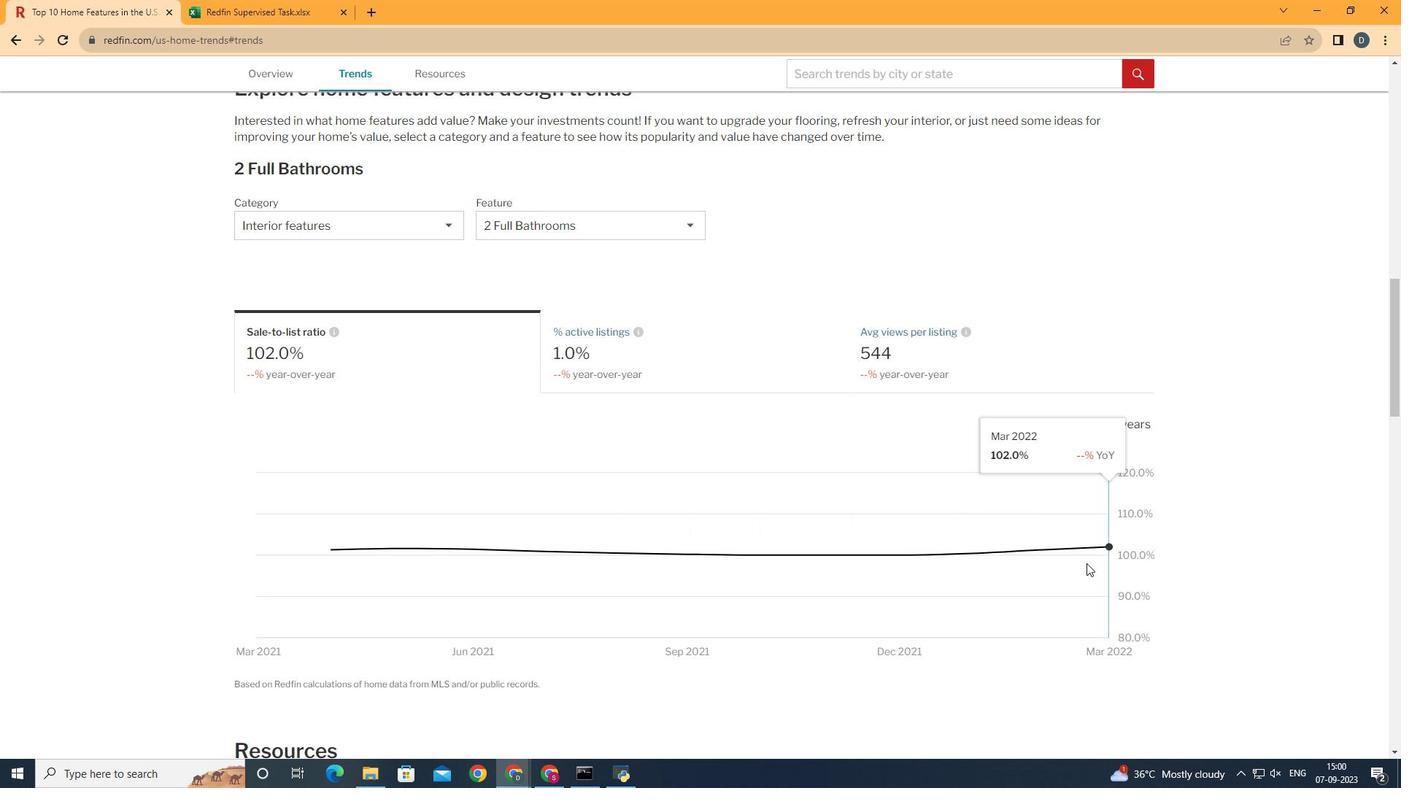 
